 Task: Add Mom's Best Cereal Raisin Bran to the cart.
Action: Mouse moved to (993, 341)
Screenshot: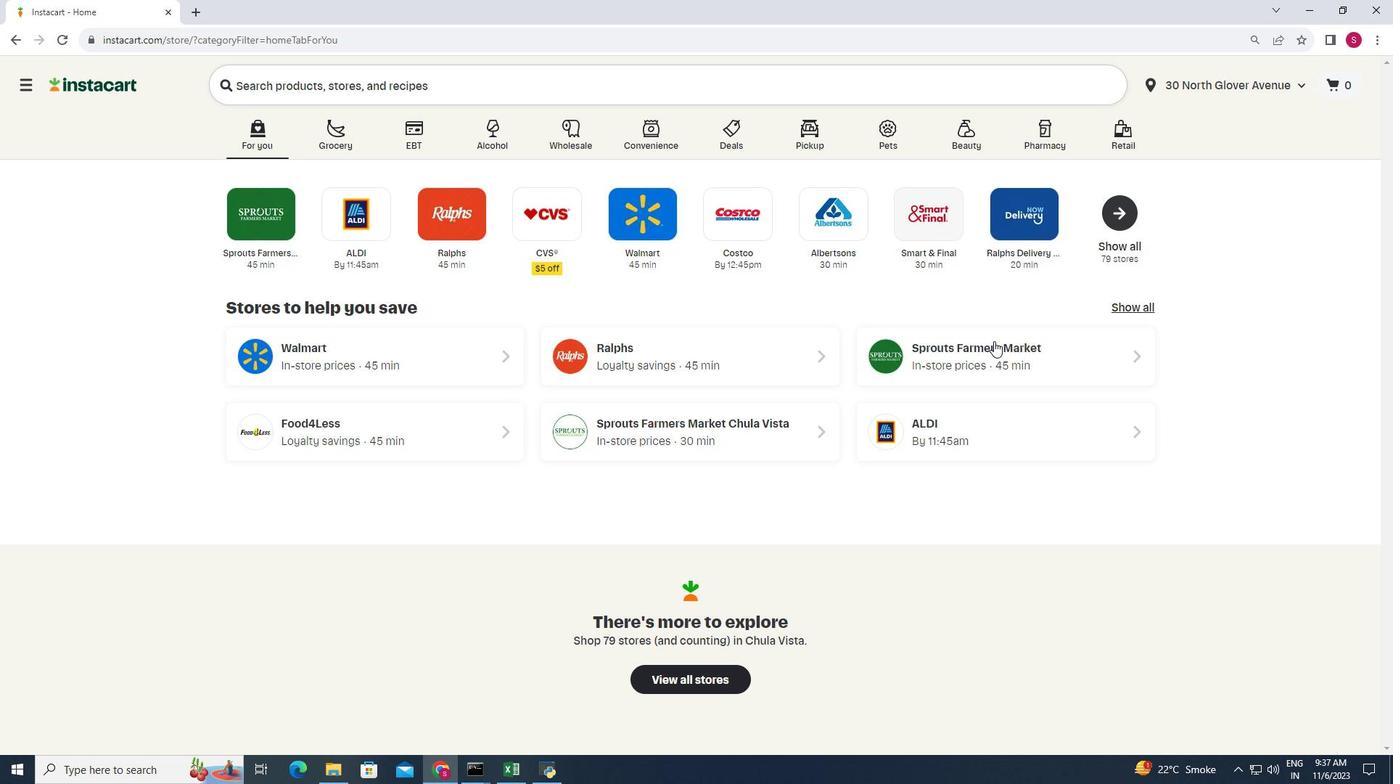 
Action: Mouse pressed left at (993, 341)
Screenshot: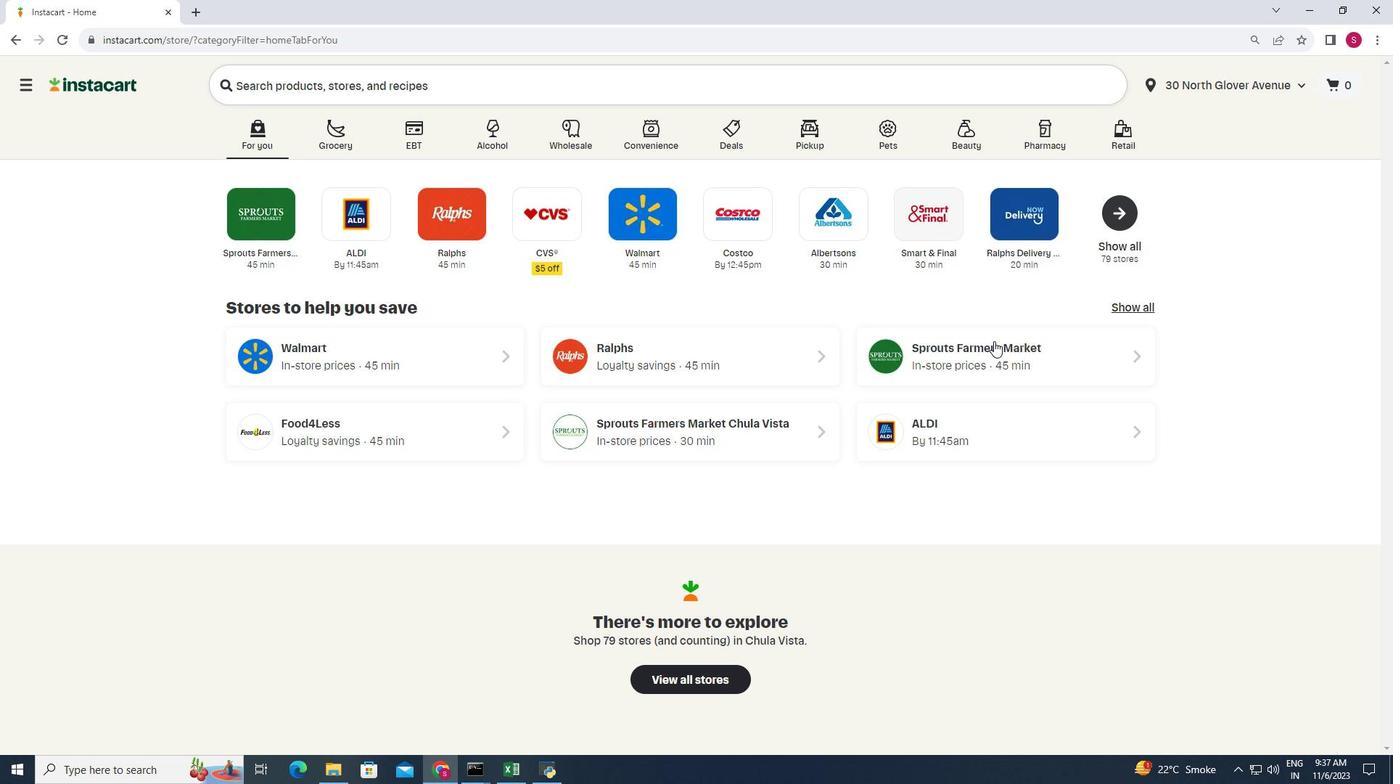 
Action: Mouse moved to (124, 505)
Screenshot: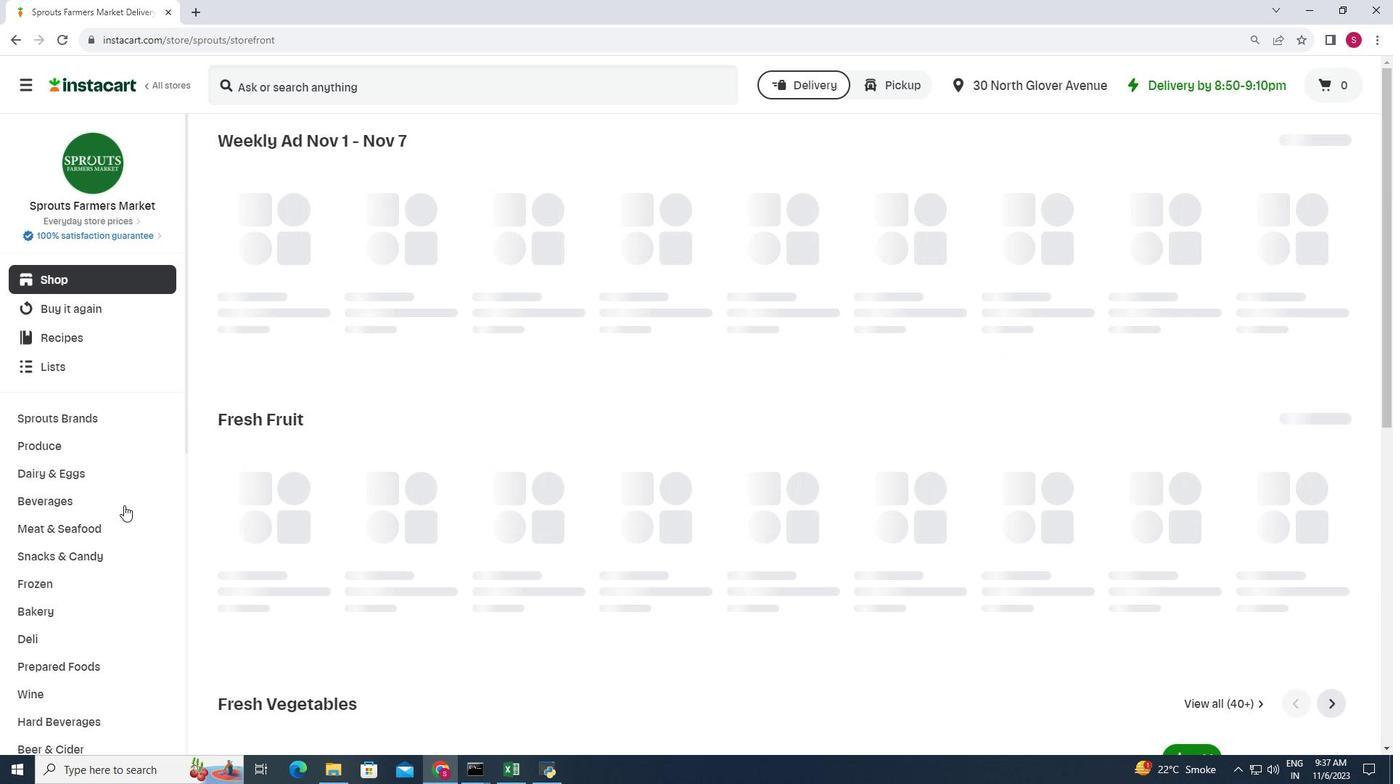
Action: Mouse scrolled (124, 504) with delta (0, 0)
Screenshot: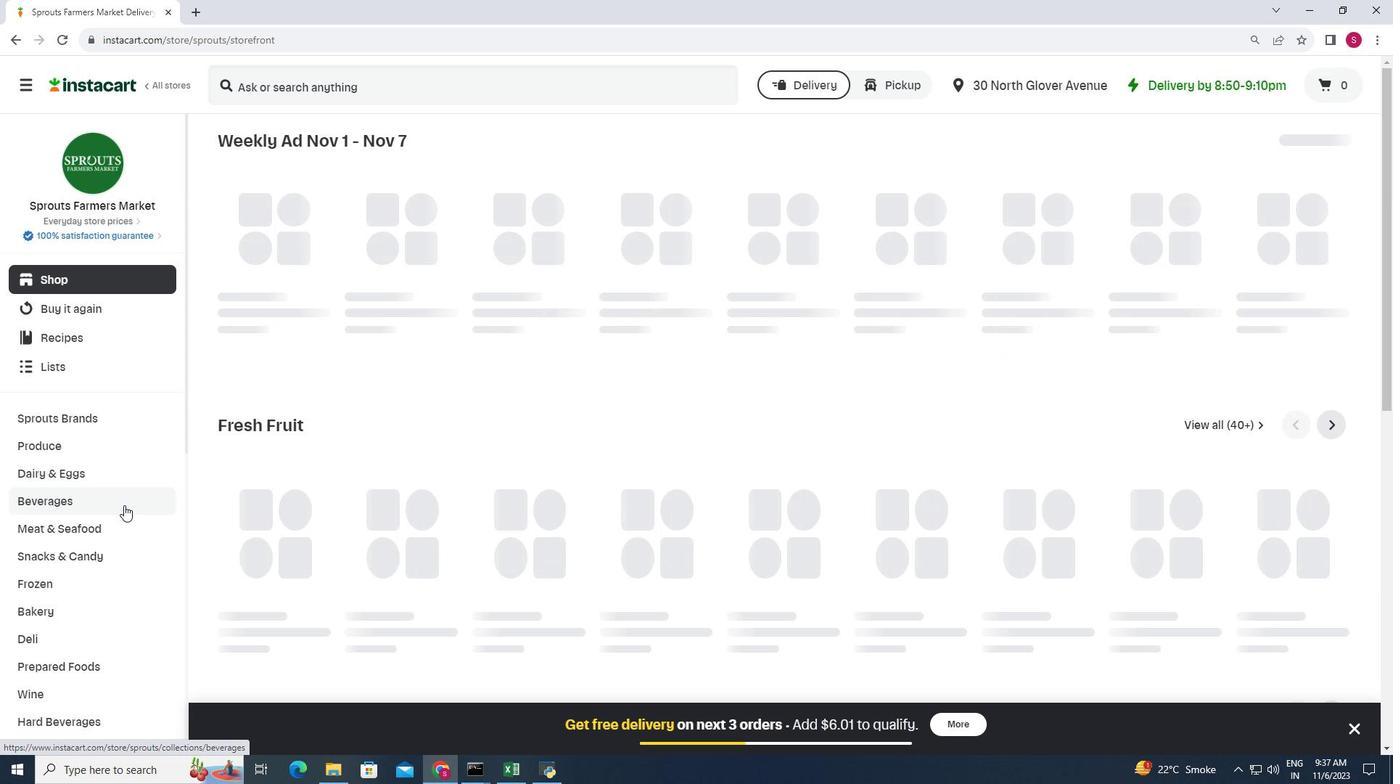 
Action: Mouse scrolled (124, 504) with delta (0, 0)
Screenshot: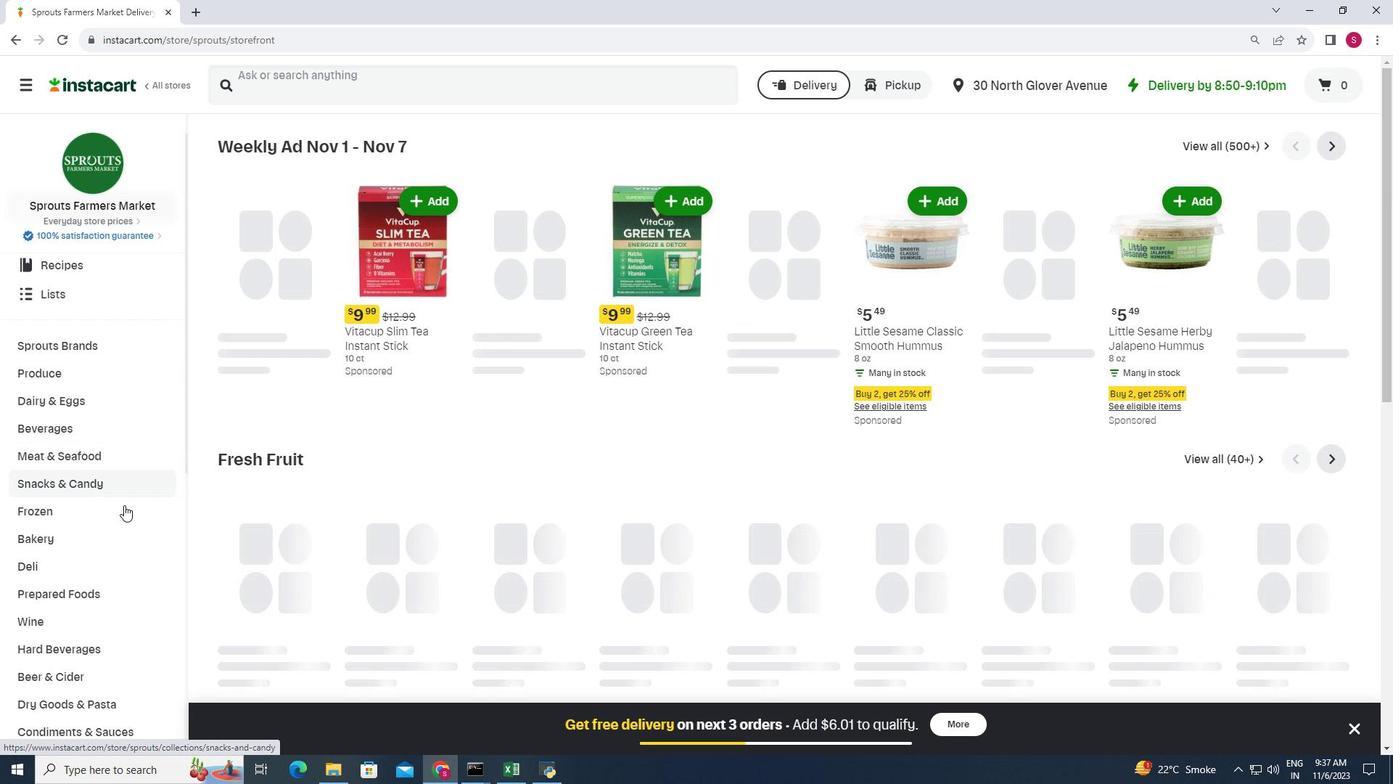 
Action: Mouse scrolled (124, 504) with delta (0, 0)
Screenshot: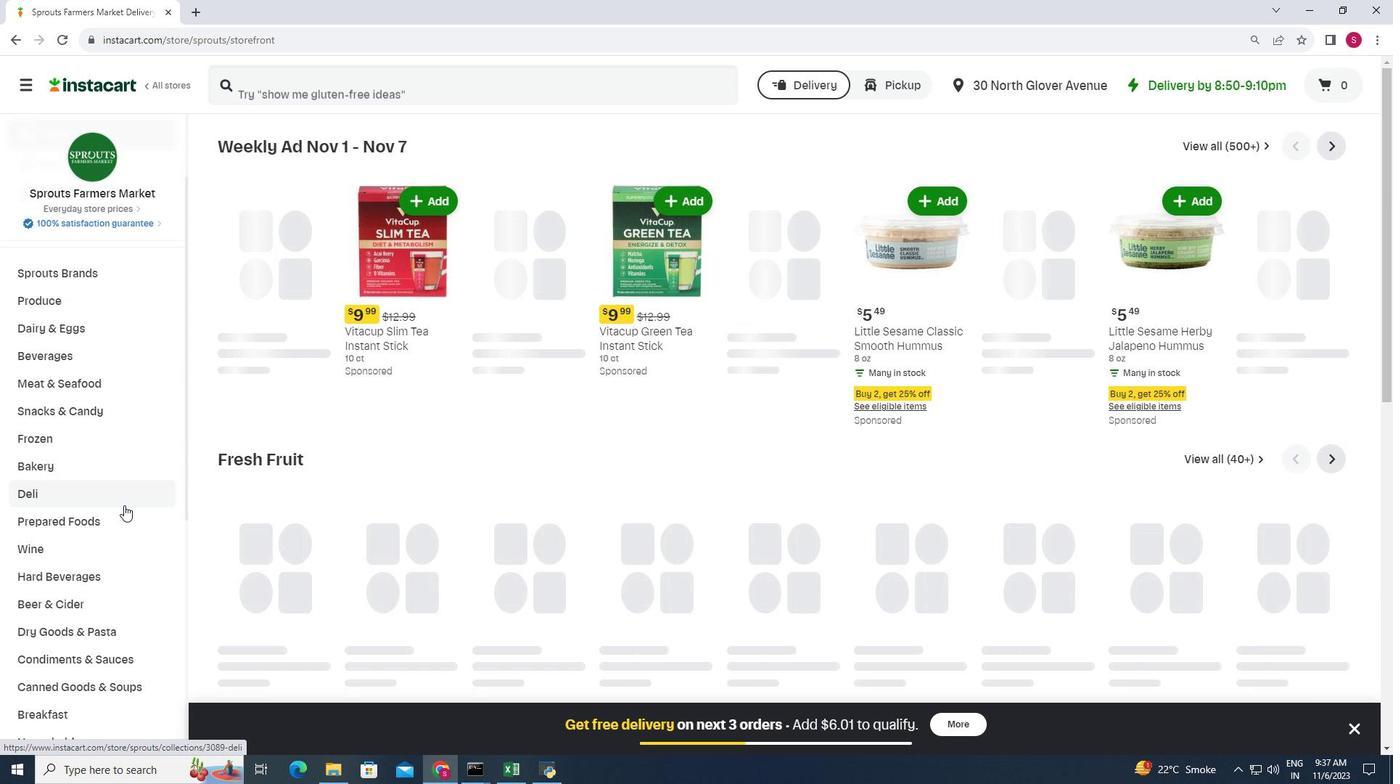 
Action: Mouse moved to (74, 634)
Screenshot: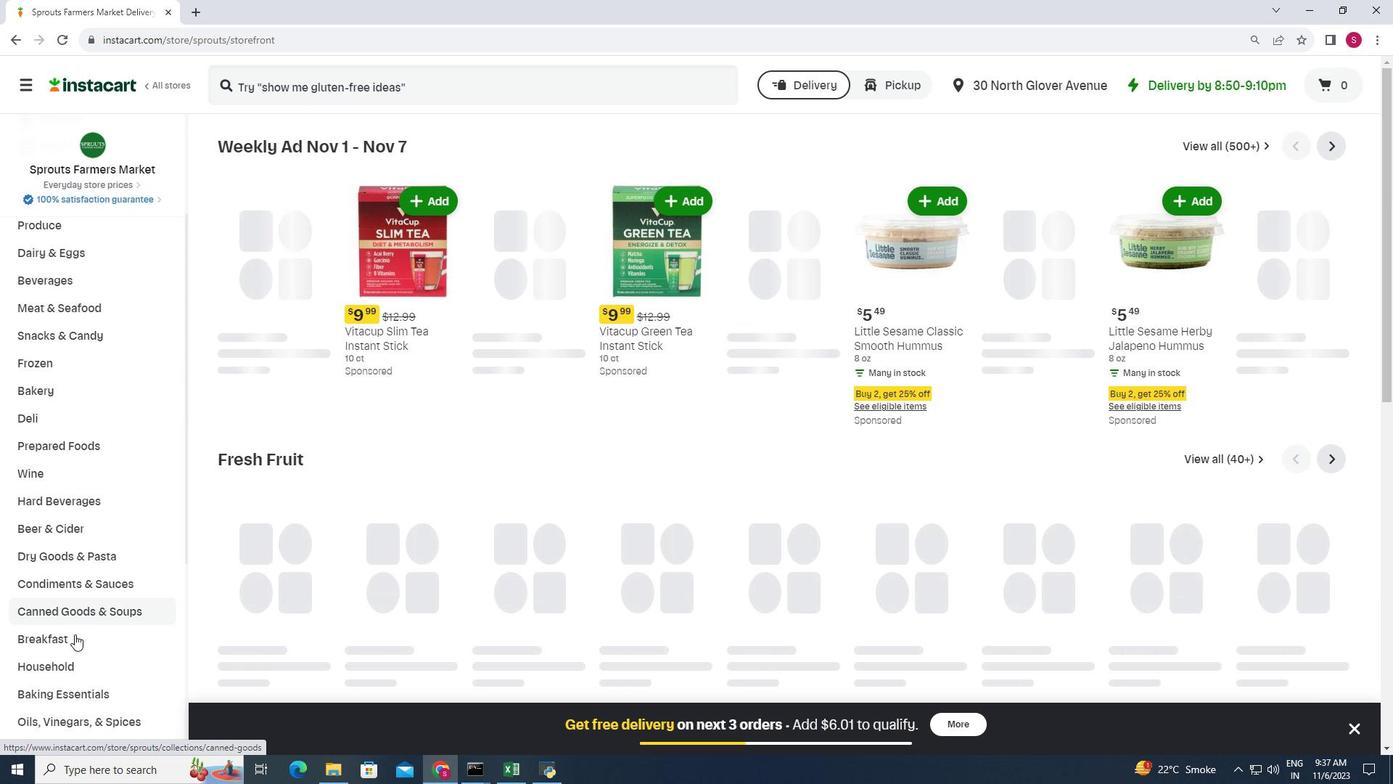 
Action: Mouse pressed left at (74, 634)
Screenshot: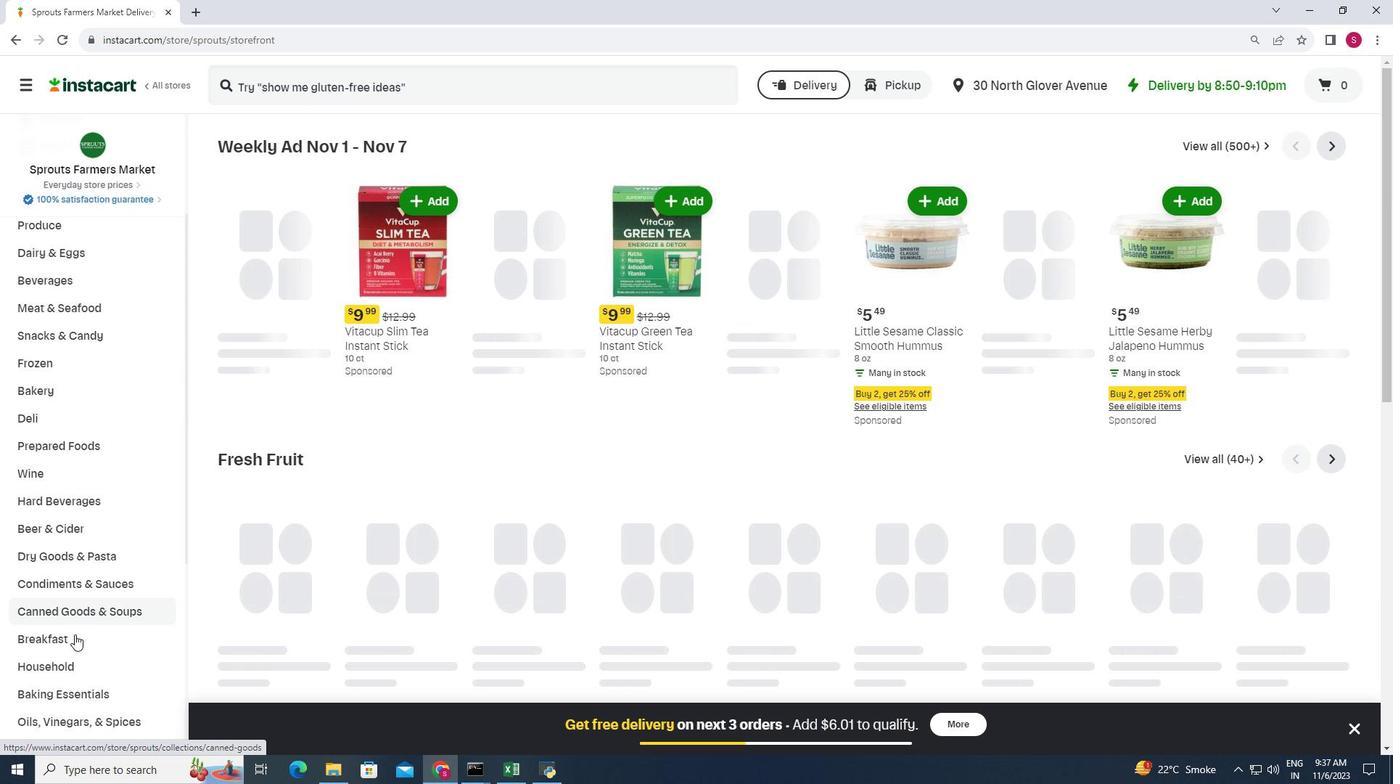 
Action: Mouse moved to (1080, 365)
Screenshot: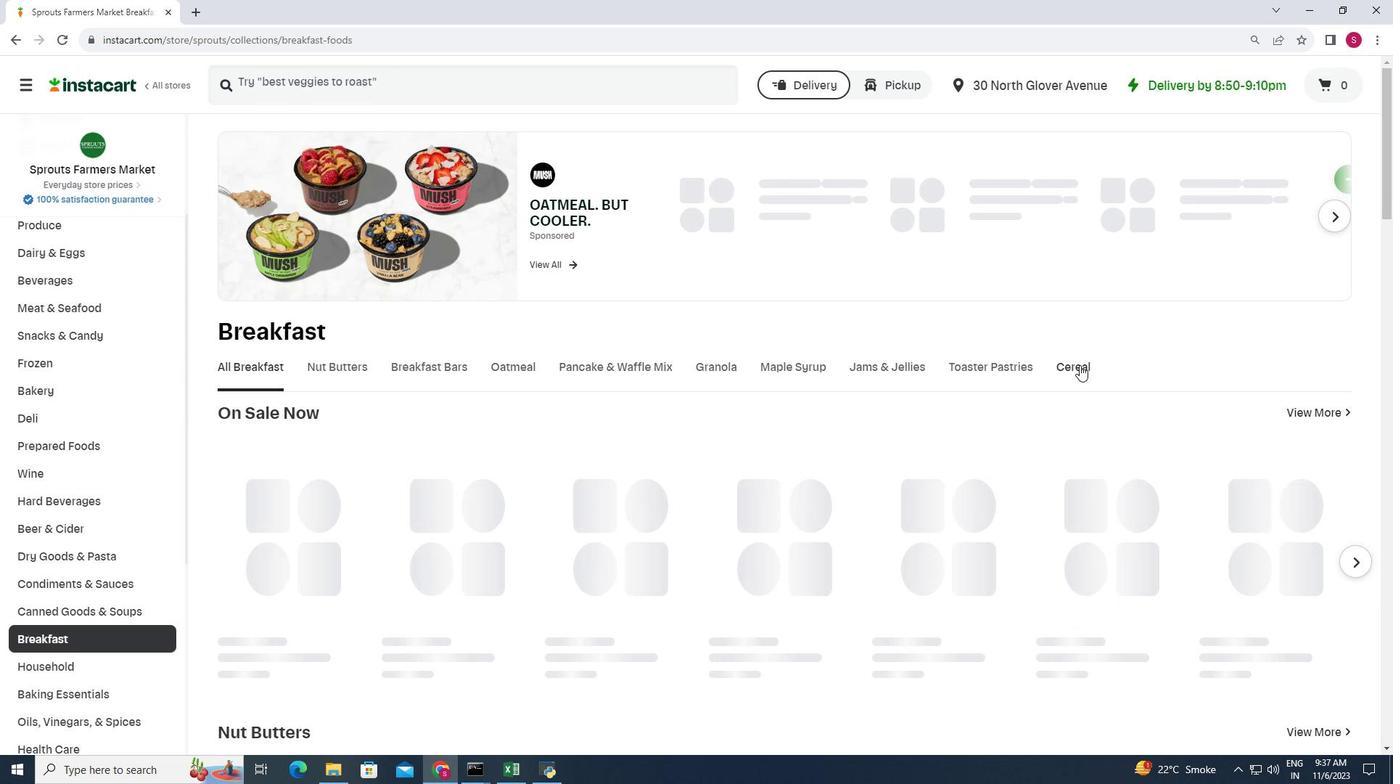 
Action: Mouse pressed left at (1080, 365)
Screenshot: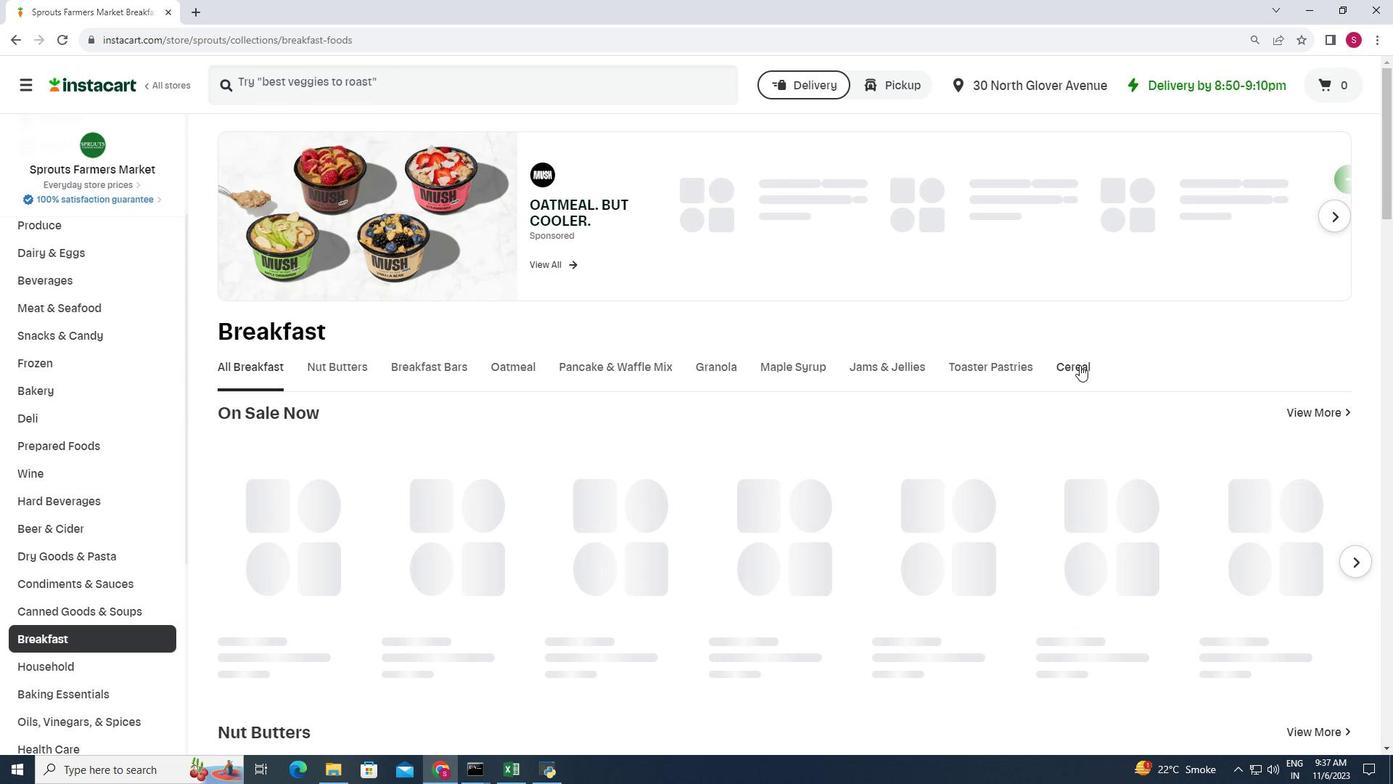 
Action: Mouse moved to (766, 313)
Screenshot: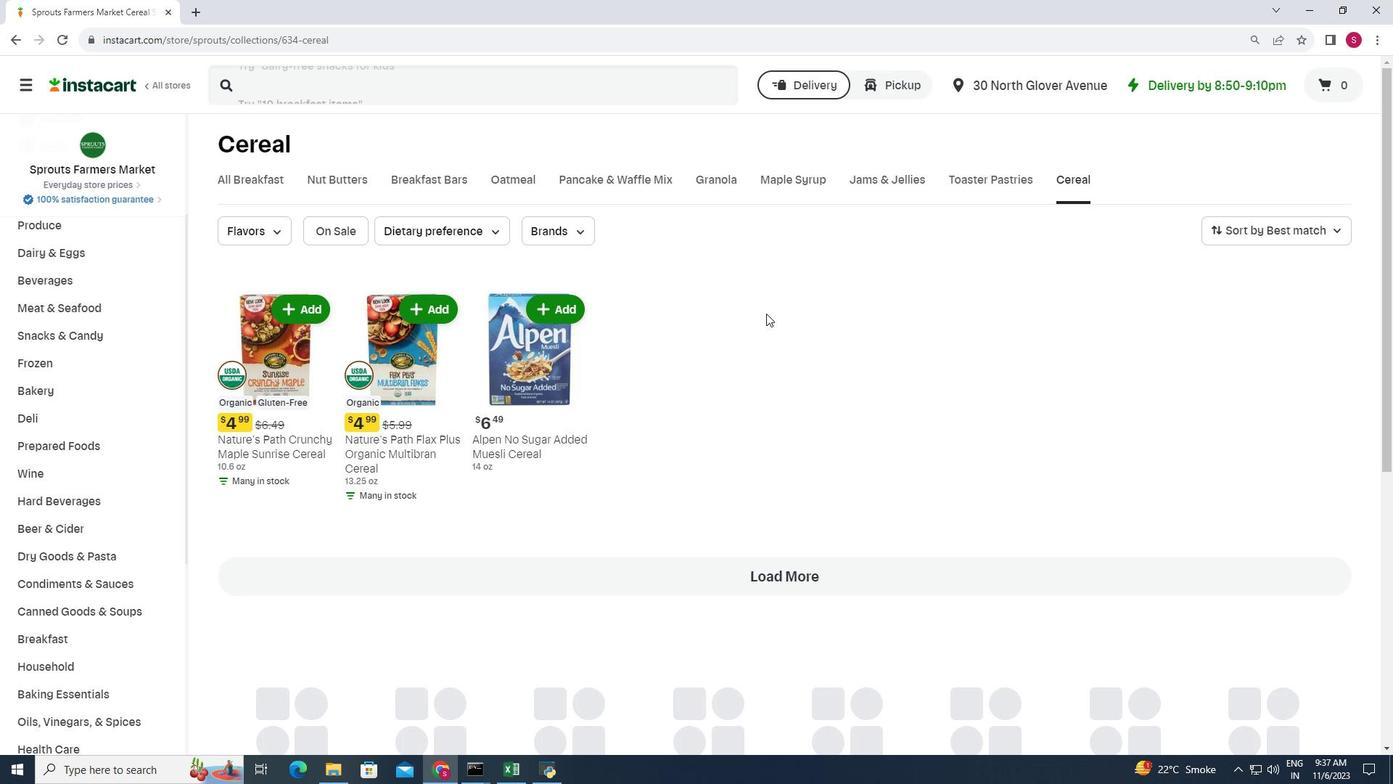 
Action: Mouse scrolled (766, 312) with delta (0, 0)
Screenshot: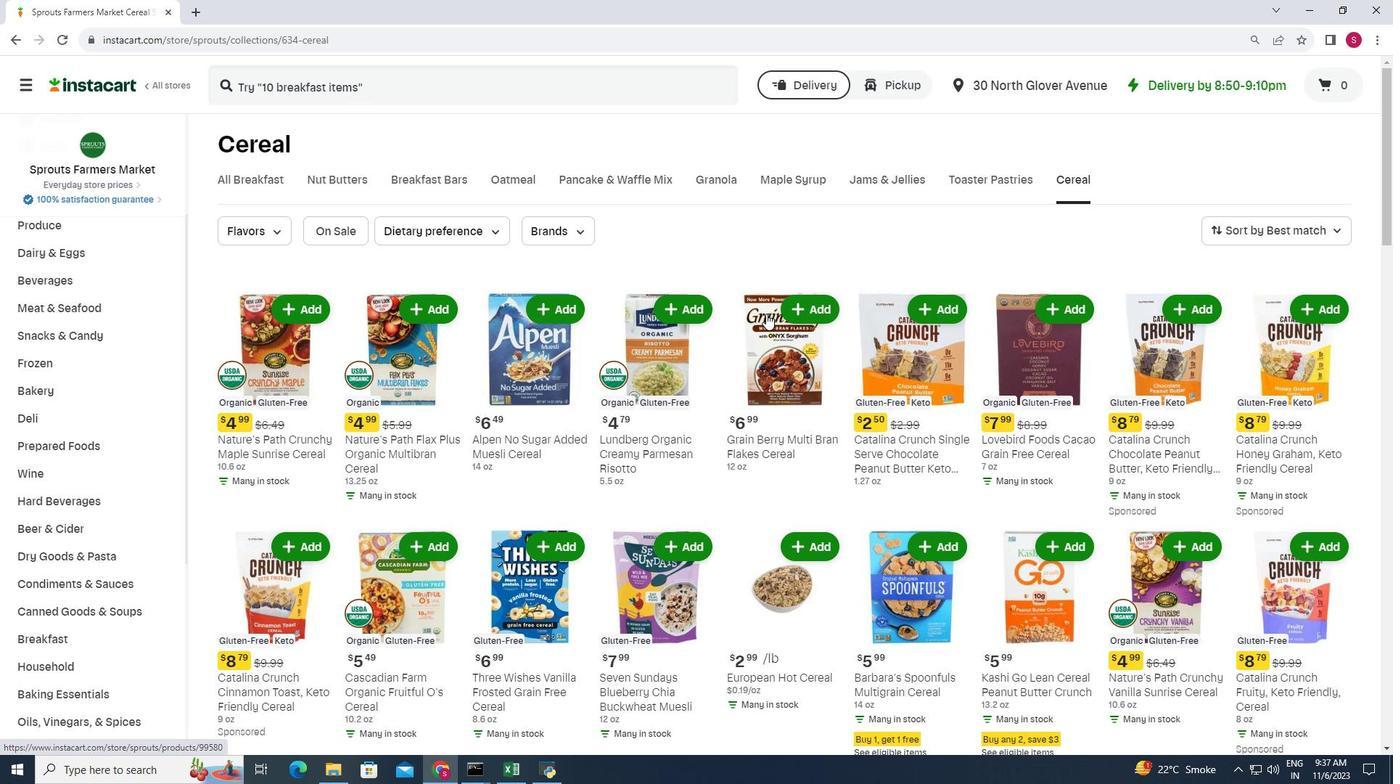 
Action: Mouse moved to (707, 325)
Screenshot: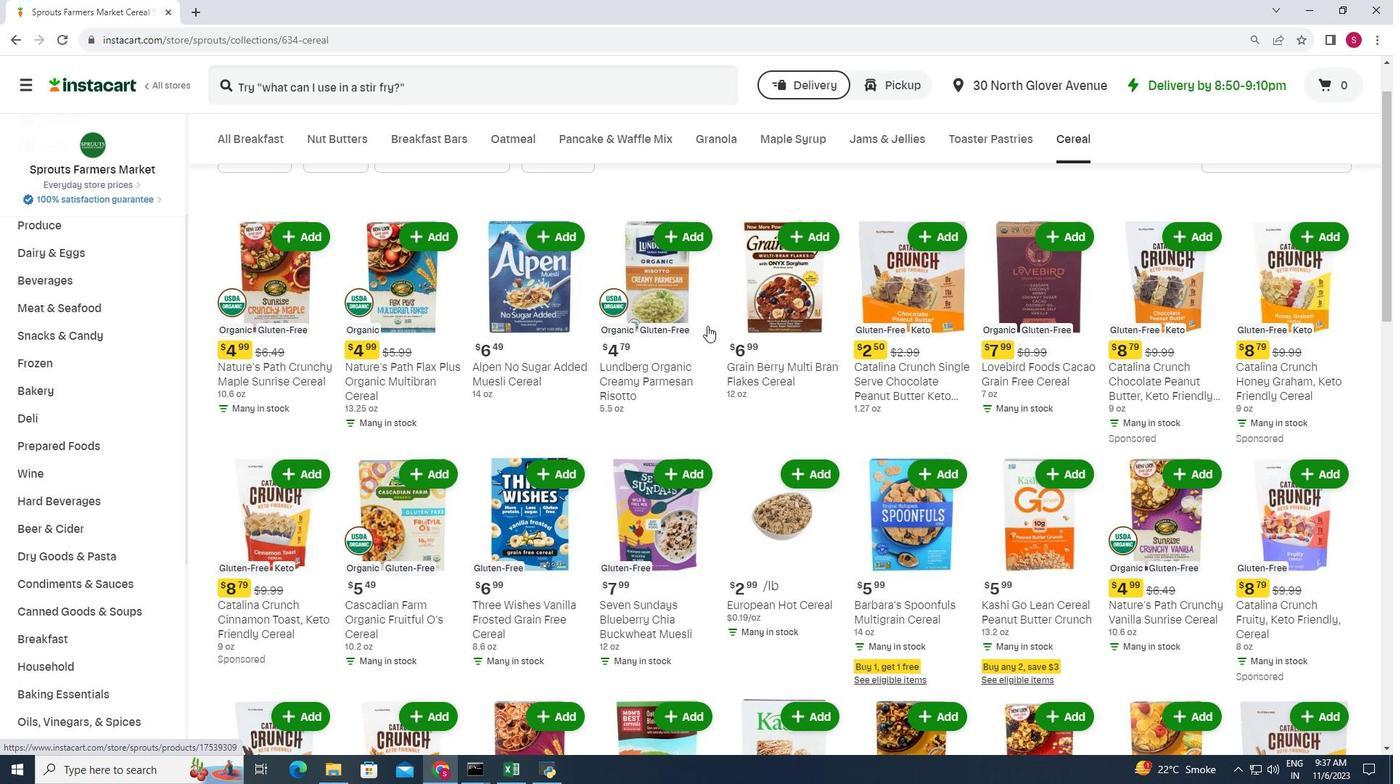 
Action: Mouse scrolled (707, 325) with delta (0, 0)
Screenshot: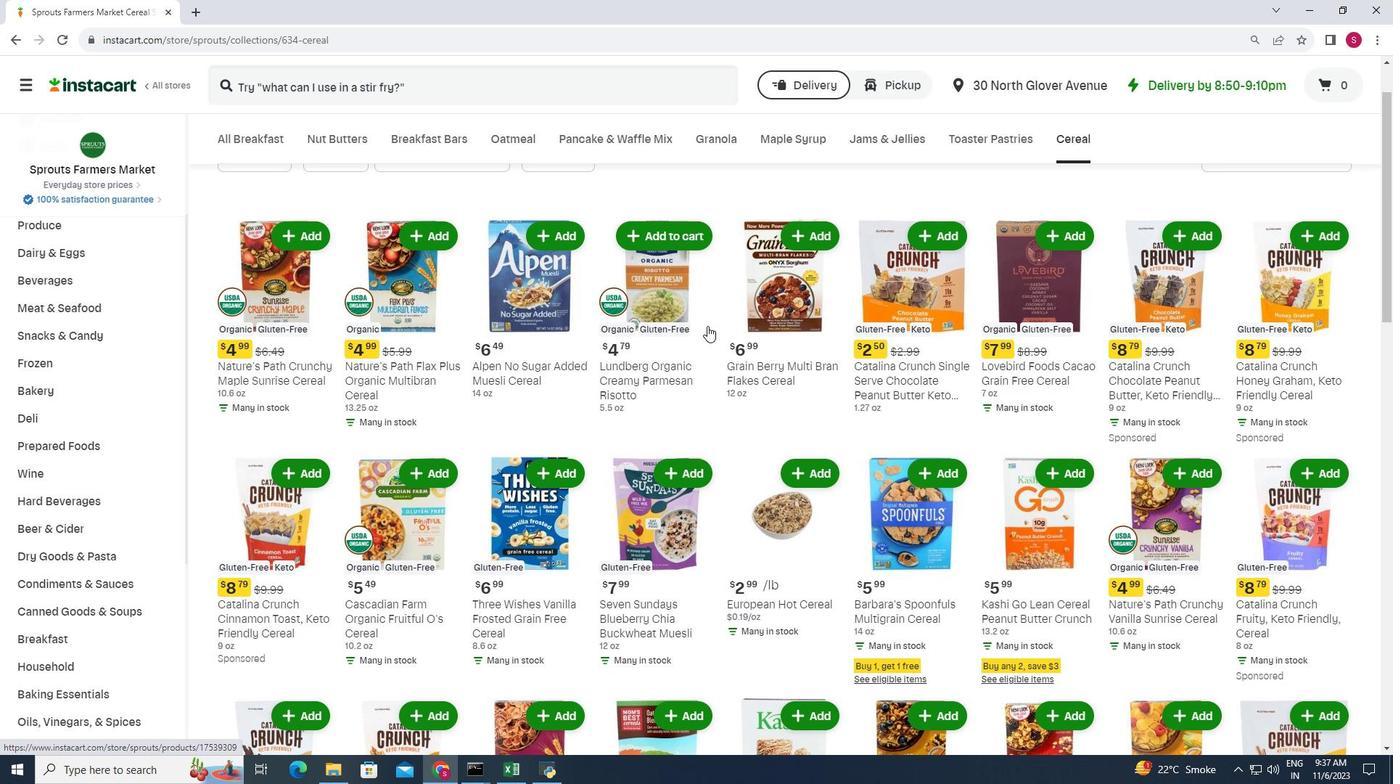 
Action: Mouse scrolled (707, 325) with delta (0, 0)
Screenshot: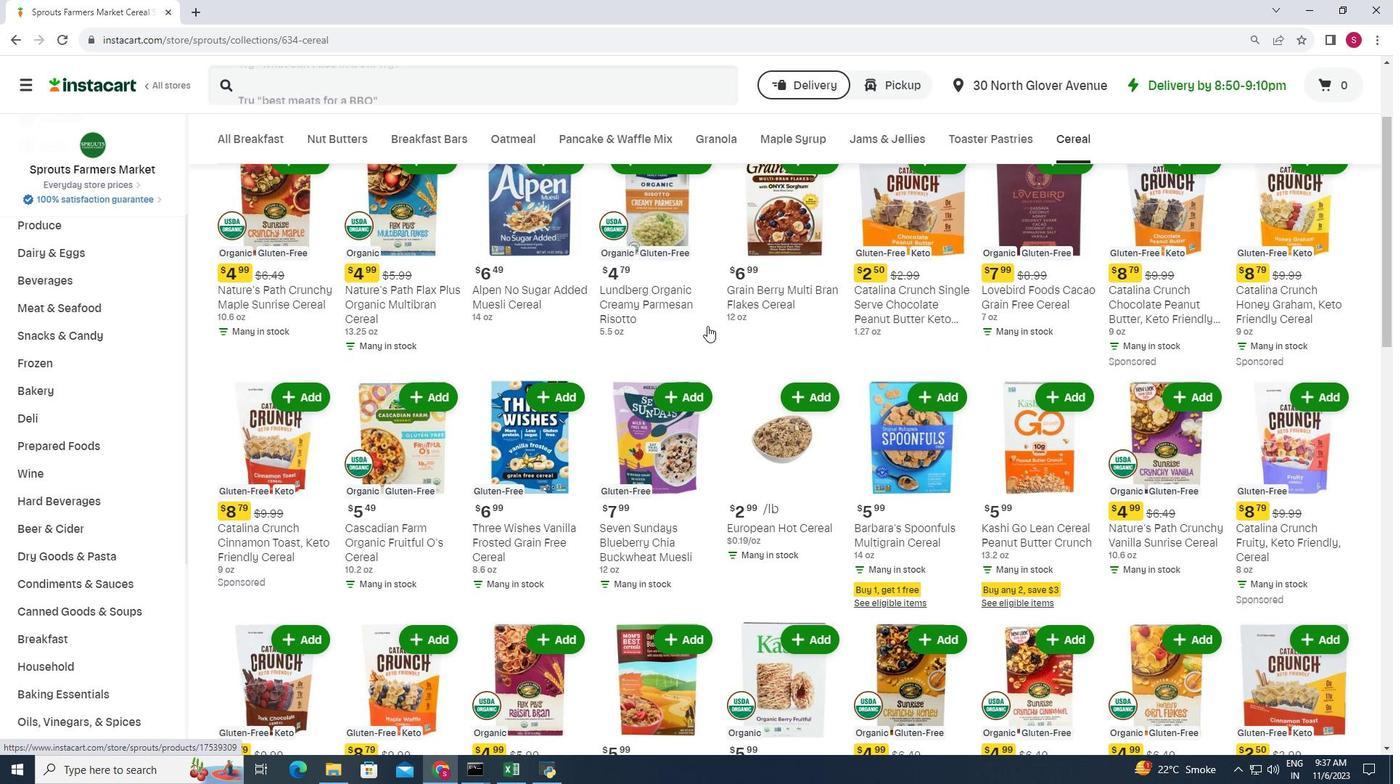 
Action: Mouse scrolled (707, 325) with delta (0, 0)
Screenshot: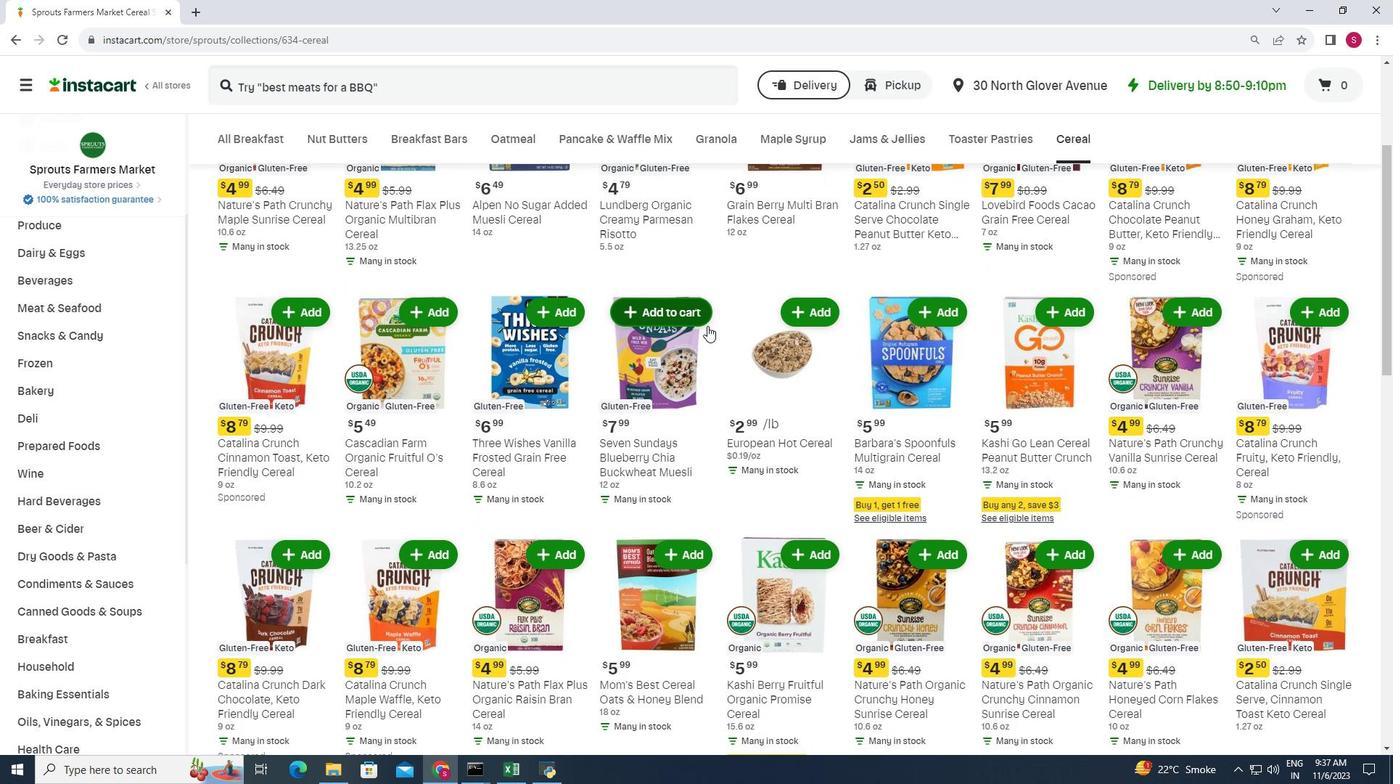 
Action: Mouse scrolled (707, 325) with delta (0, 0)
Screenshot: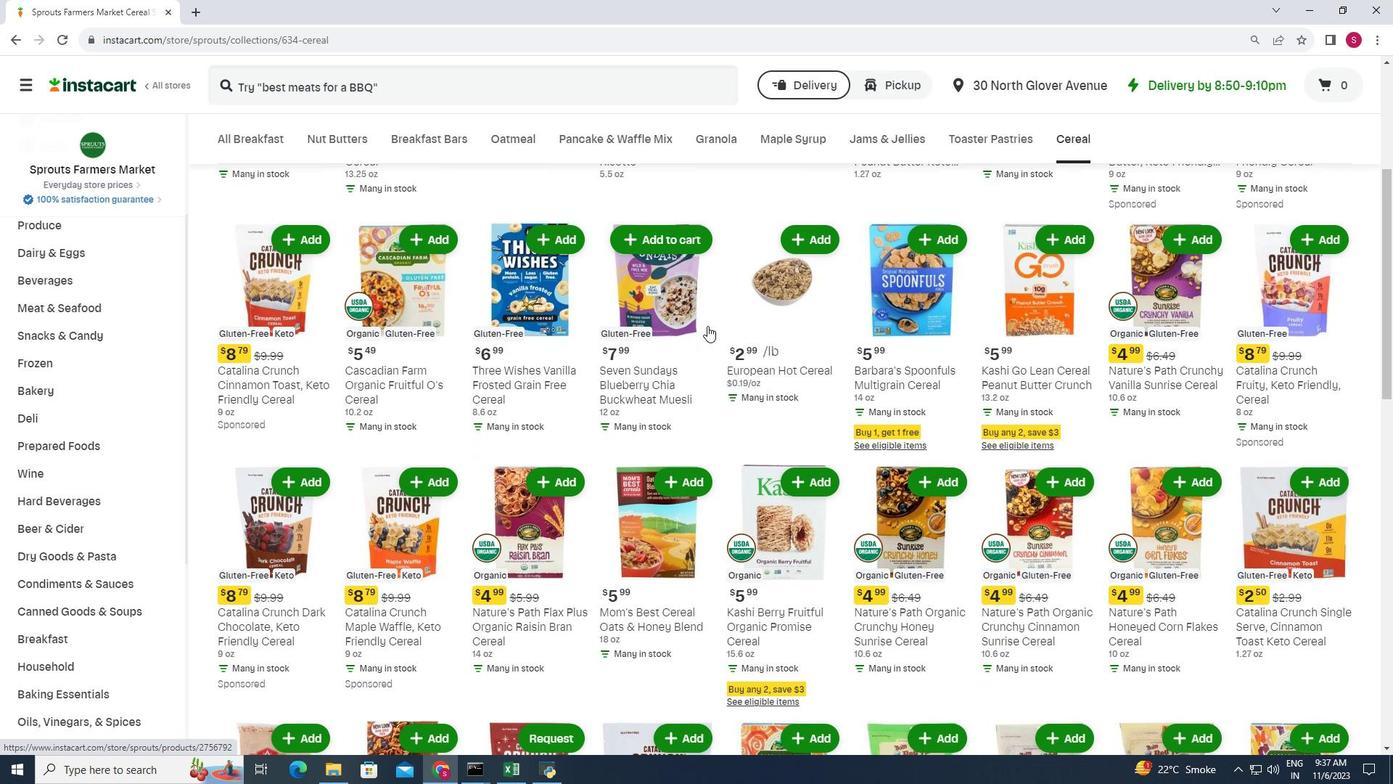 
Action: Mouse scrolled (707, 325) with delta (0, 0)
Screenshot: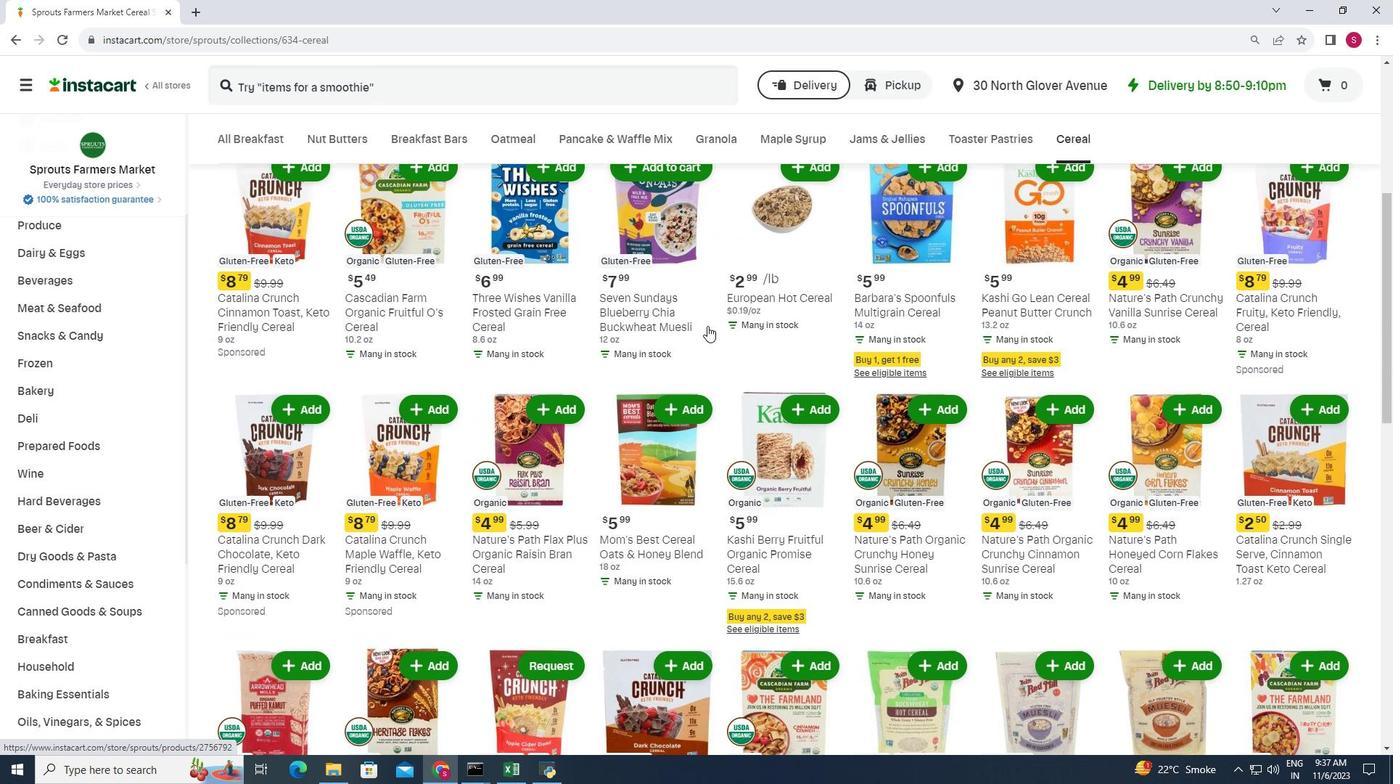 
Action: Mouse scrolled (707, 325) with delta (0, 0)
Screenshot: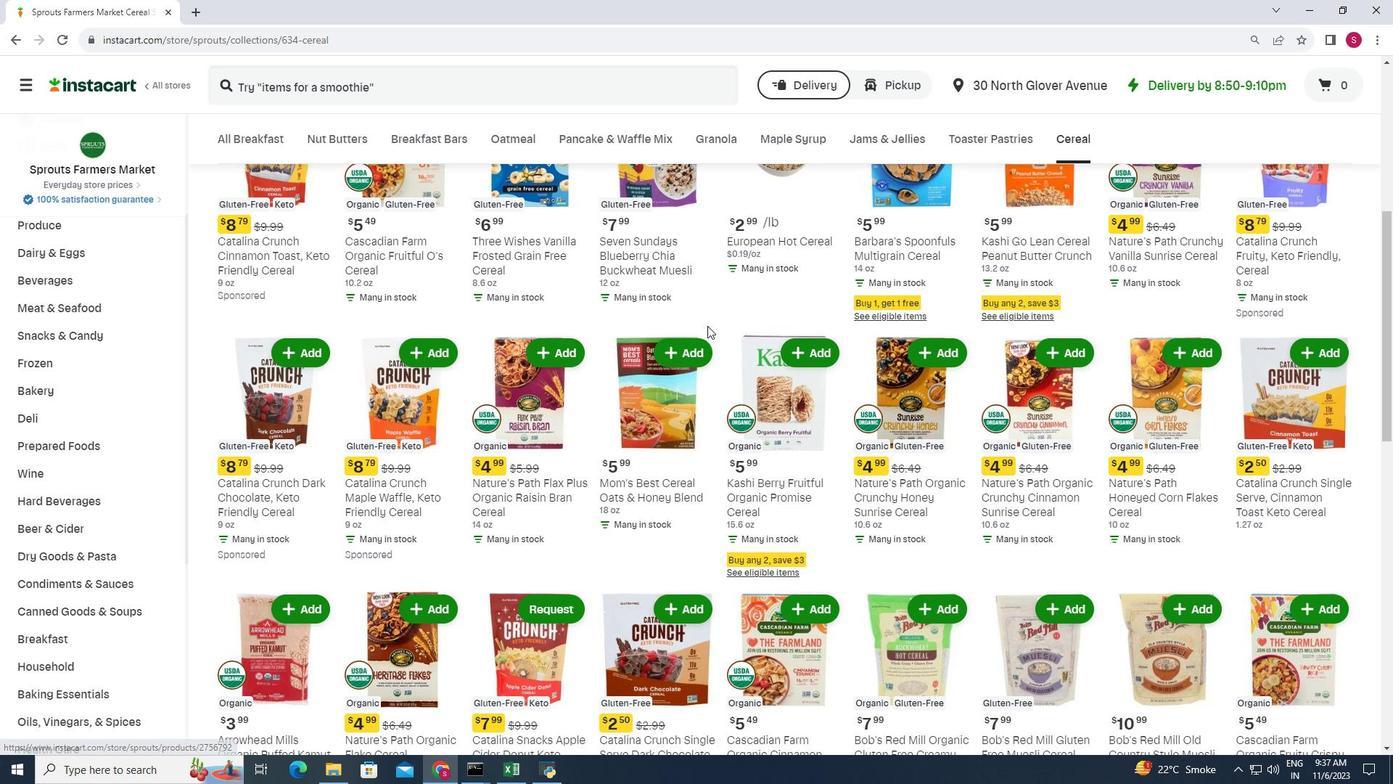 
Action: Mouse scrolled (707, 325) with delta (0, 0)
Screenshot: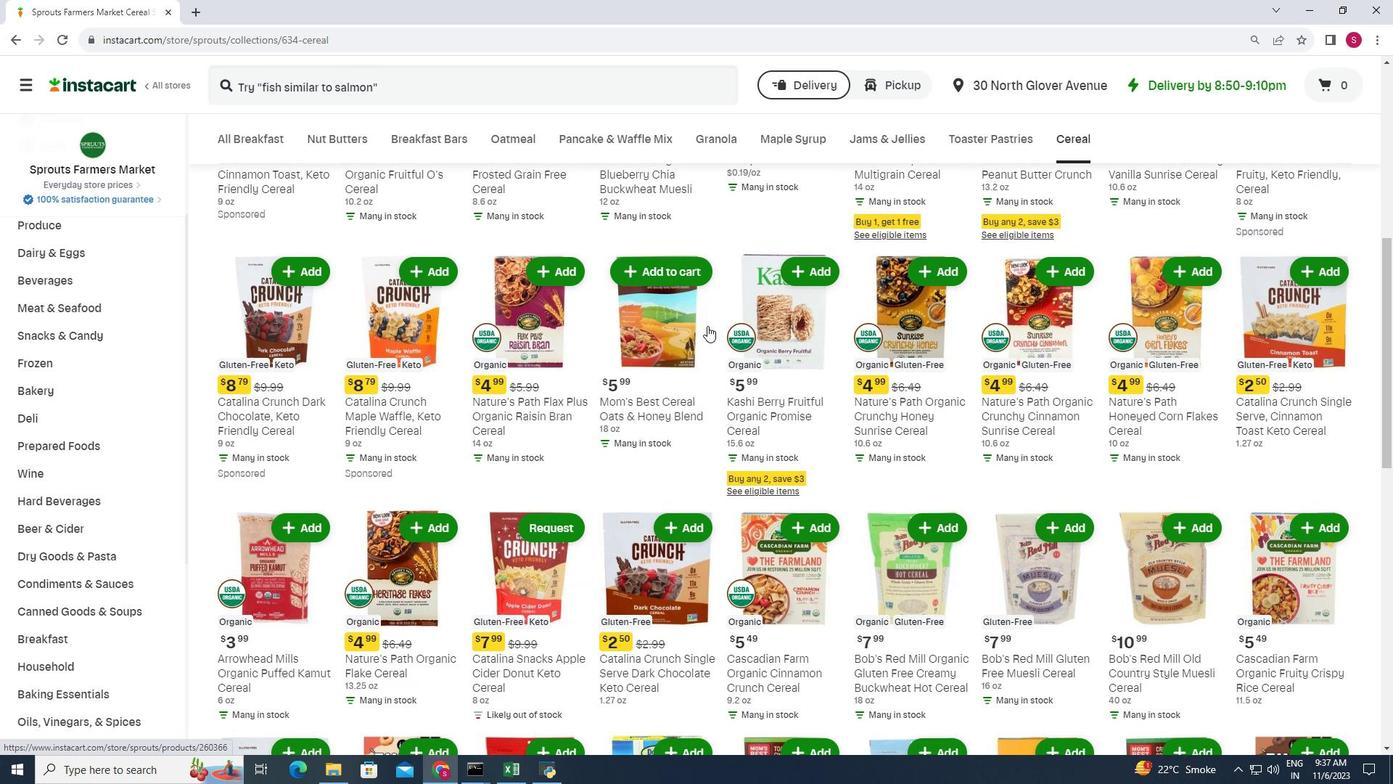 
Action: Mouse scrolled (707, 325) with delta (0, 0)
Screenshot: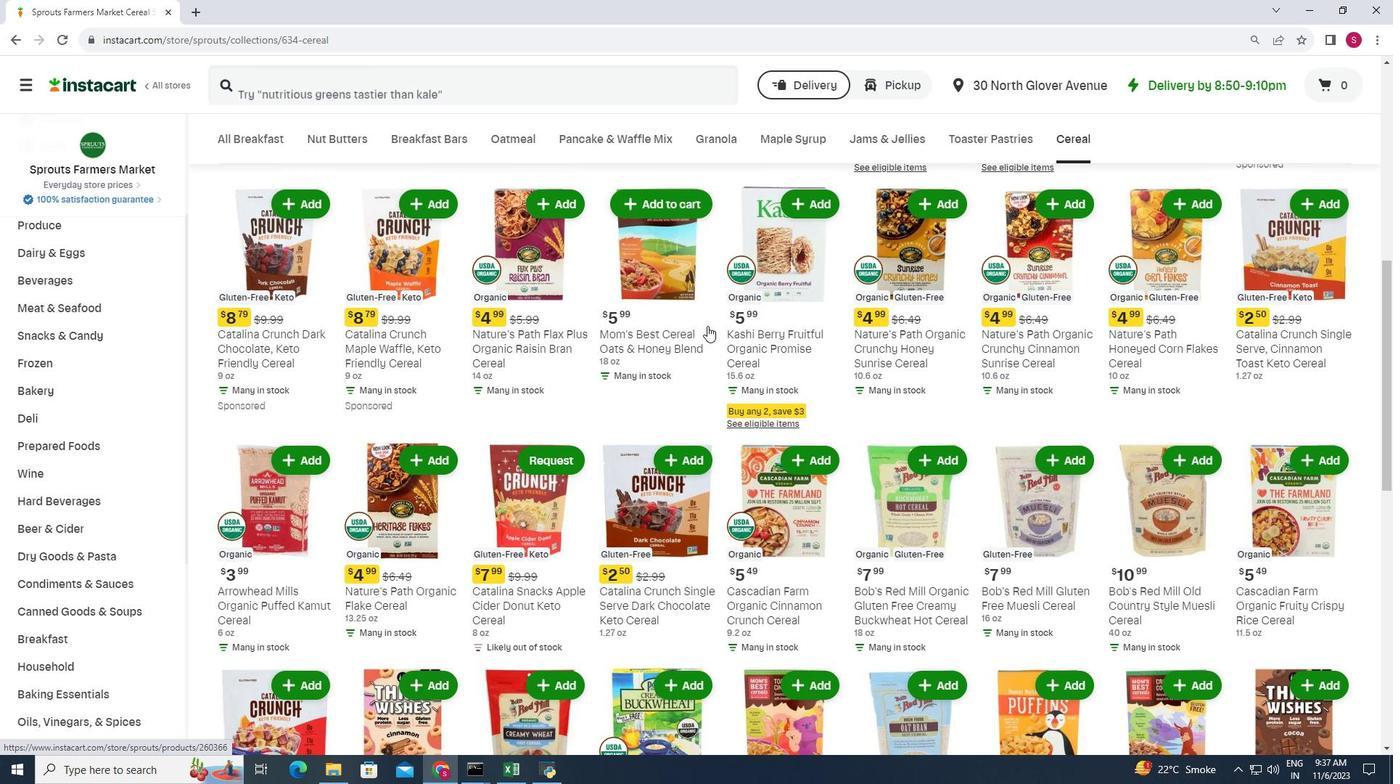 
Action: Mouse scrolled (707, 325) with delta (0, 0)
Screenshot: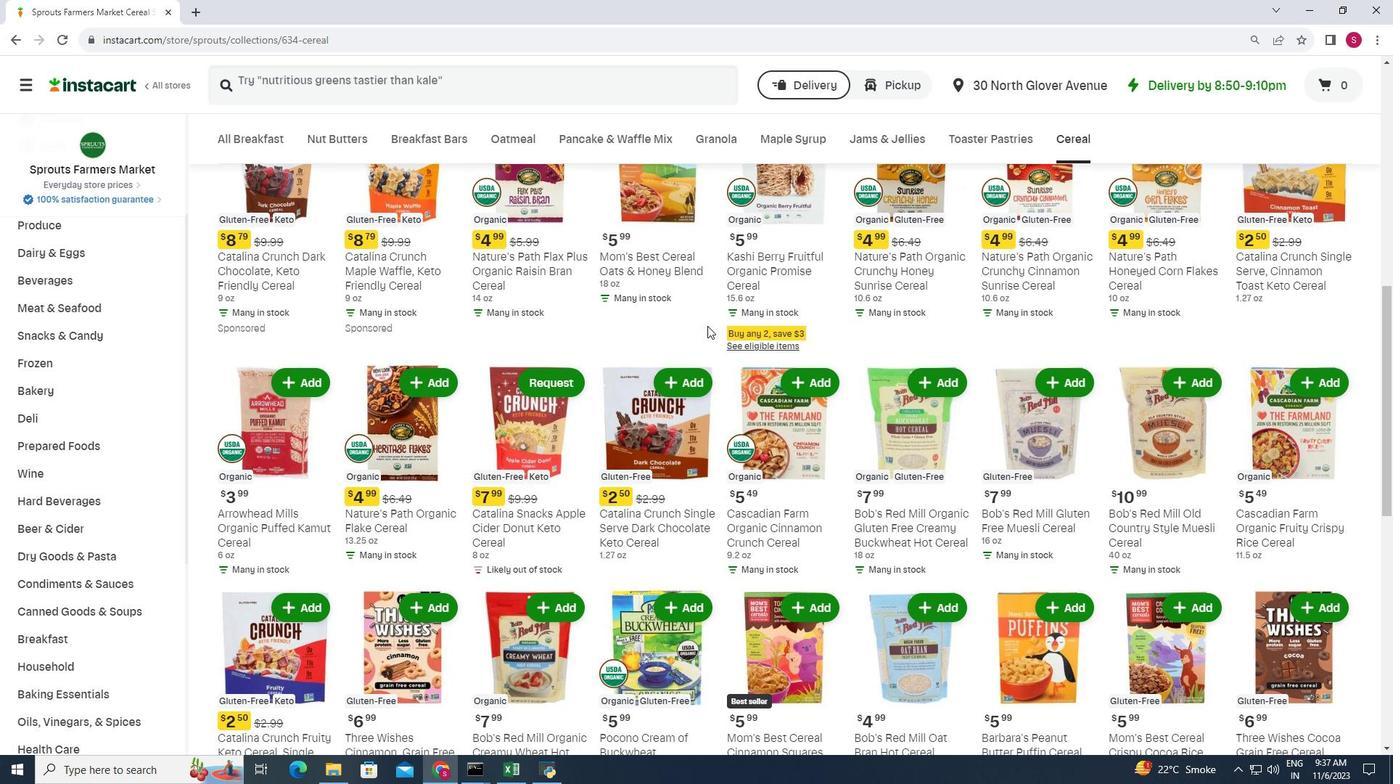 
Action: Mouse scrolled (707, 325) with delta (0, 0)
Screenshot: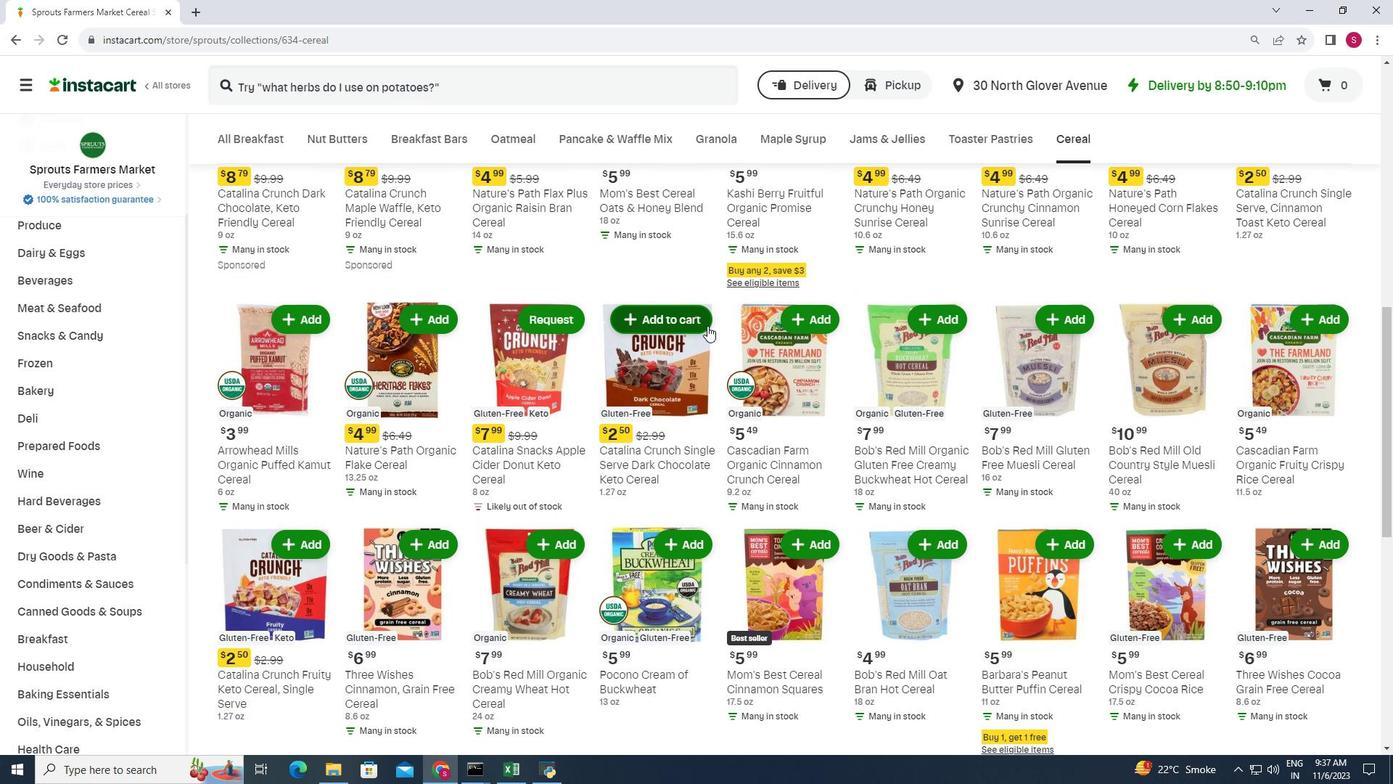 
Action: Mouse scrolled (707, 325) with delta (0, 0)
Screenshot: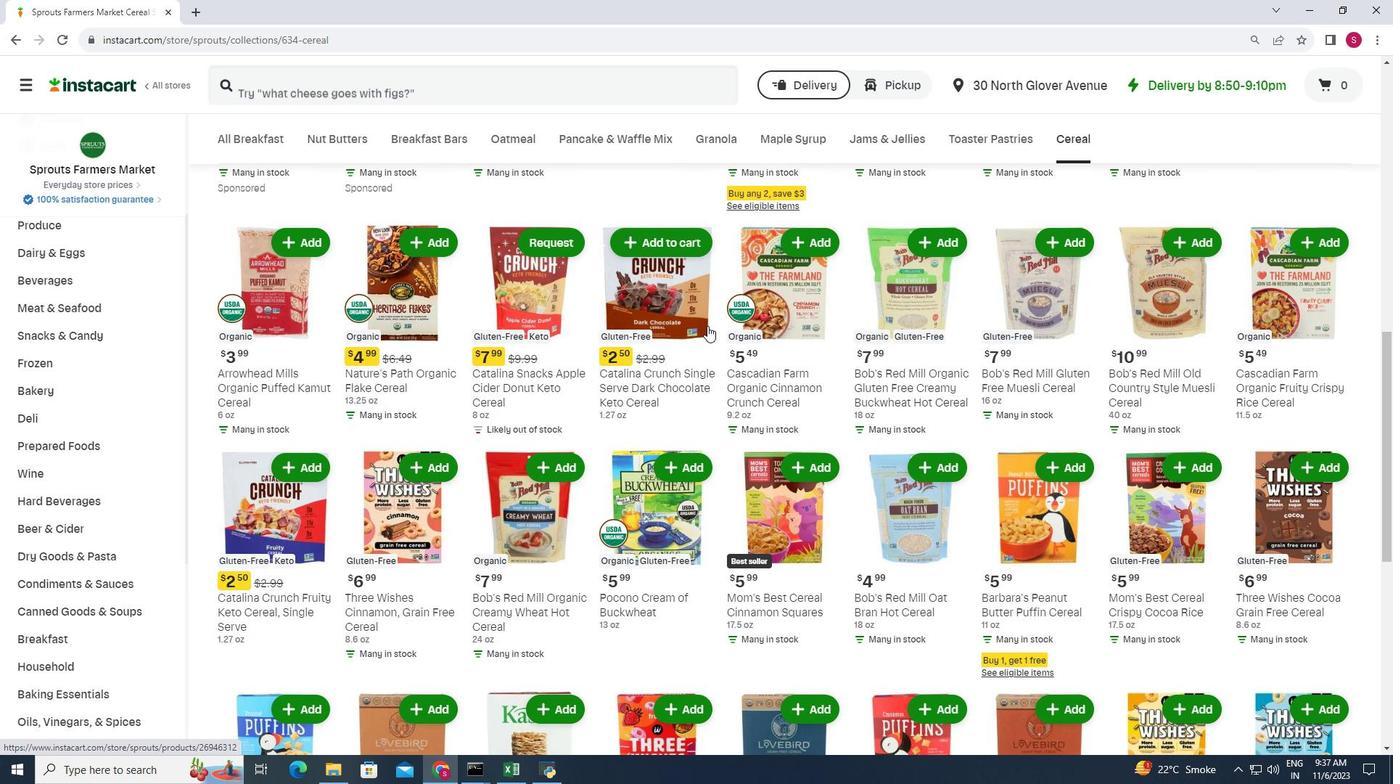 
Action: Mouse scrolled (707, 325) with delta (0, 0)
Screenshot: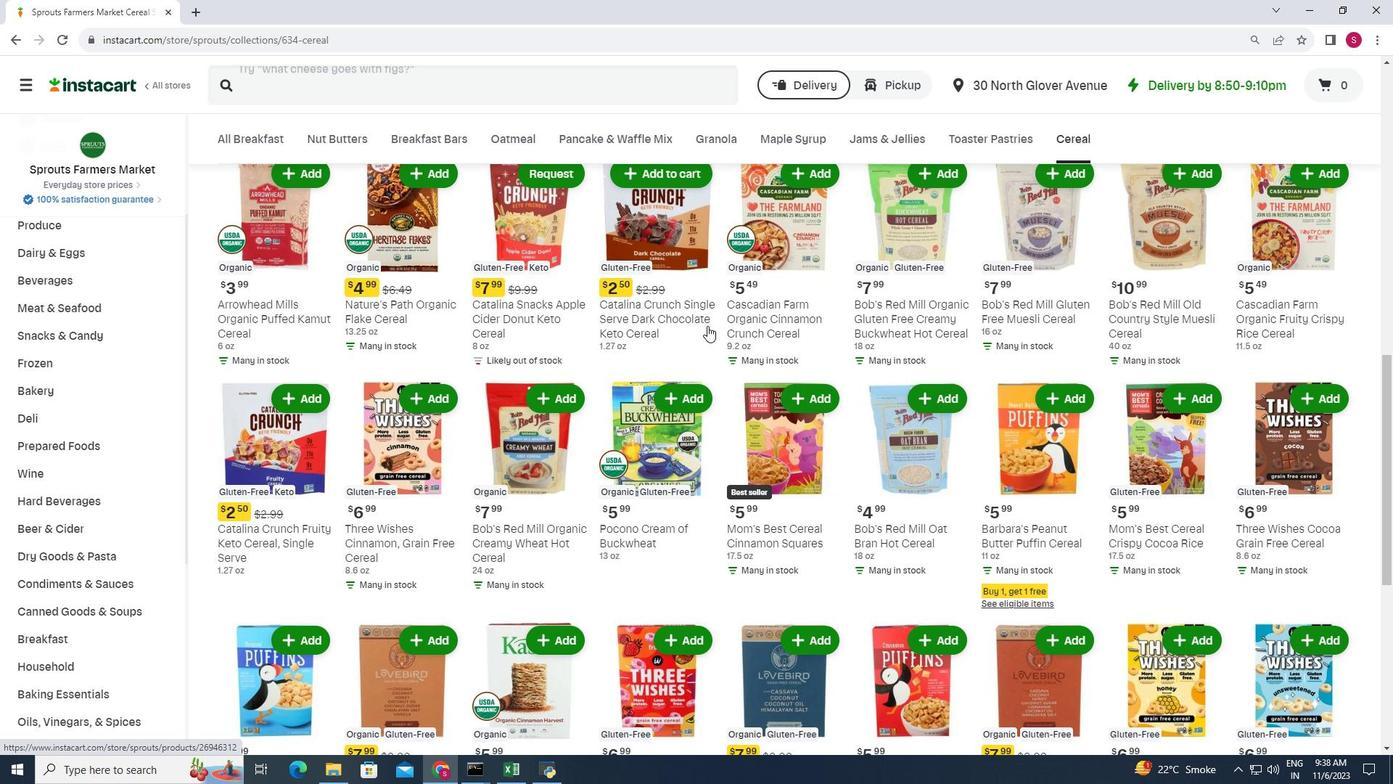 
Action: Mouse scrolled (707, 325) with delta (0, 0)
Screenshot: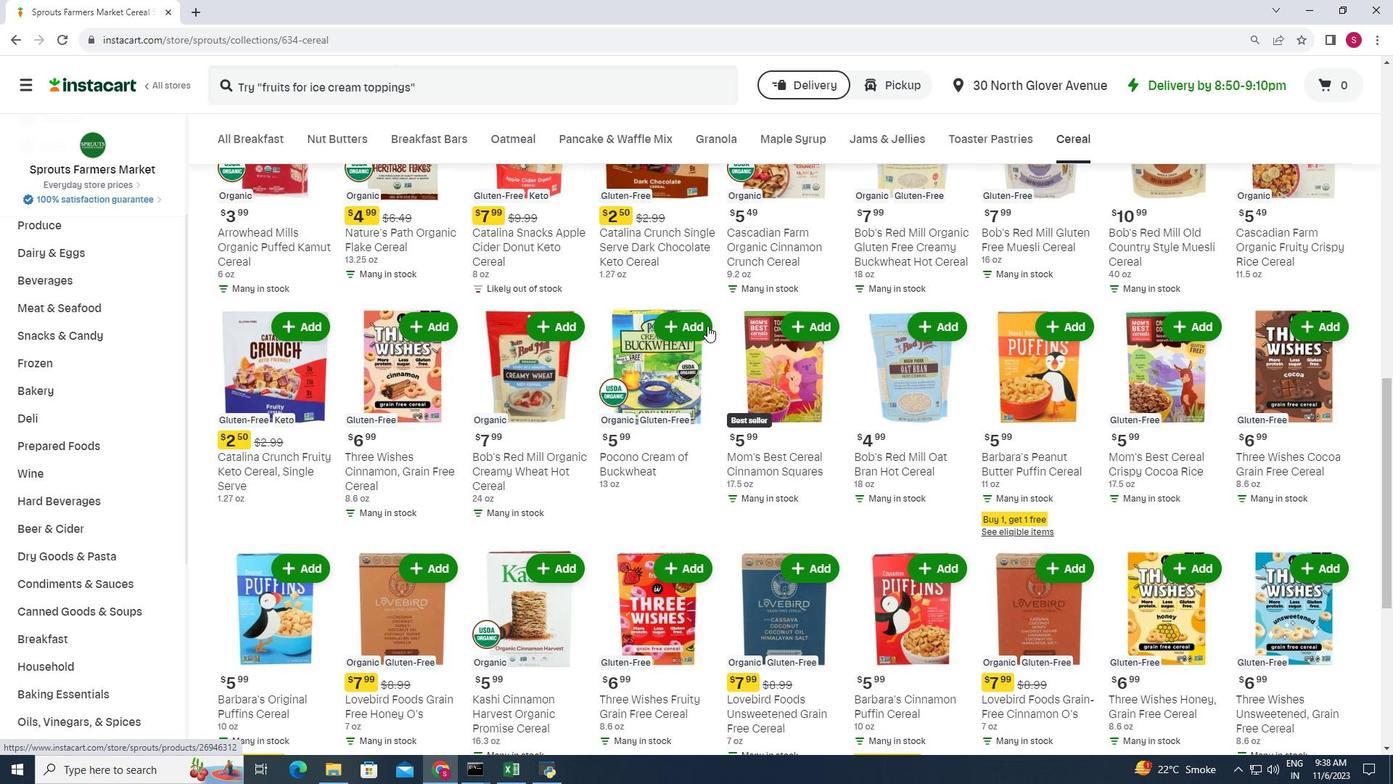 
Action: Mouse scrolled (707, 325) with delta (0, 0)
Screenshot: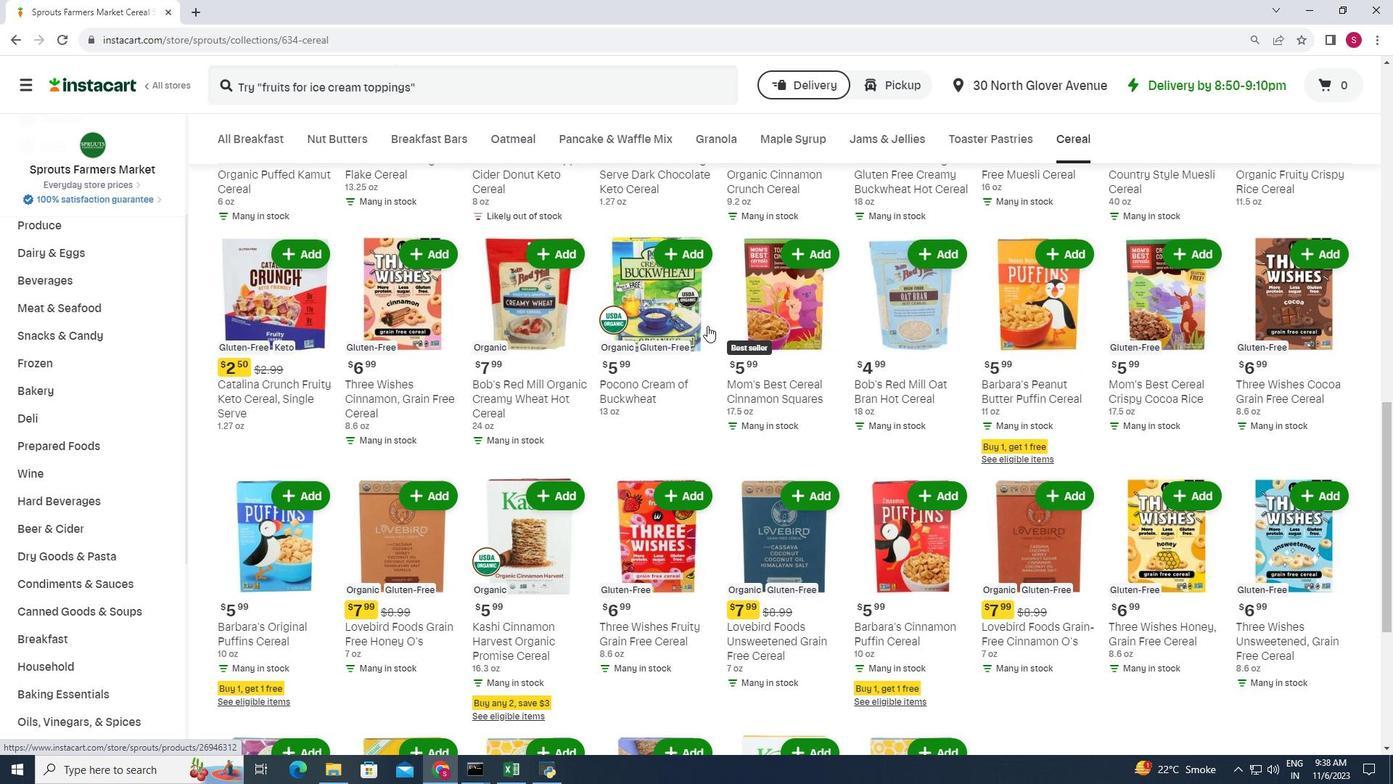 
Action: Mouse scrolled (707, 325) with delta (0, 0)
Screenshot: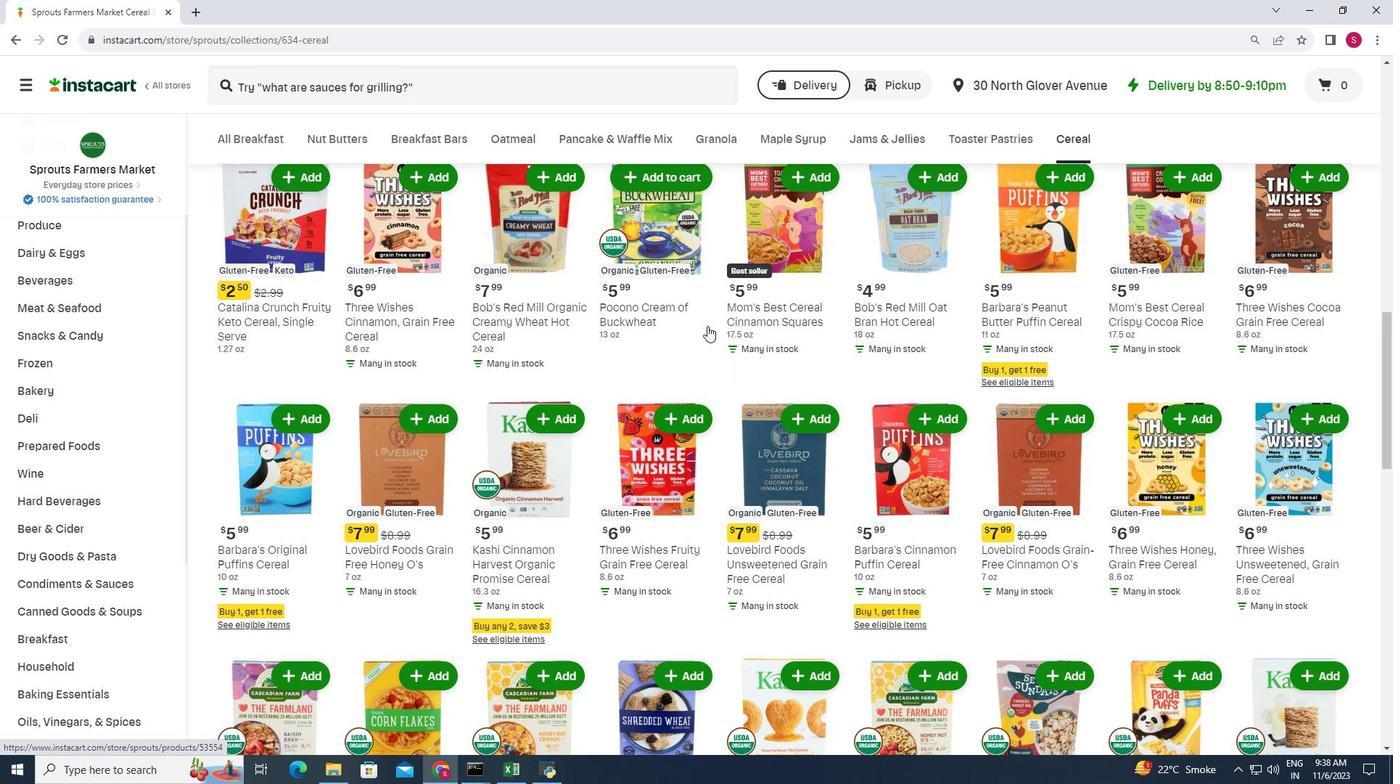 
Action: Mouse scrolled (707, 325) with delta (0, 0)
Screenshot: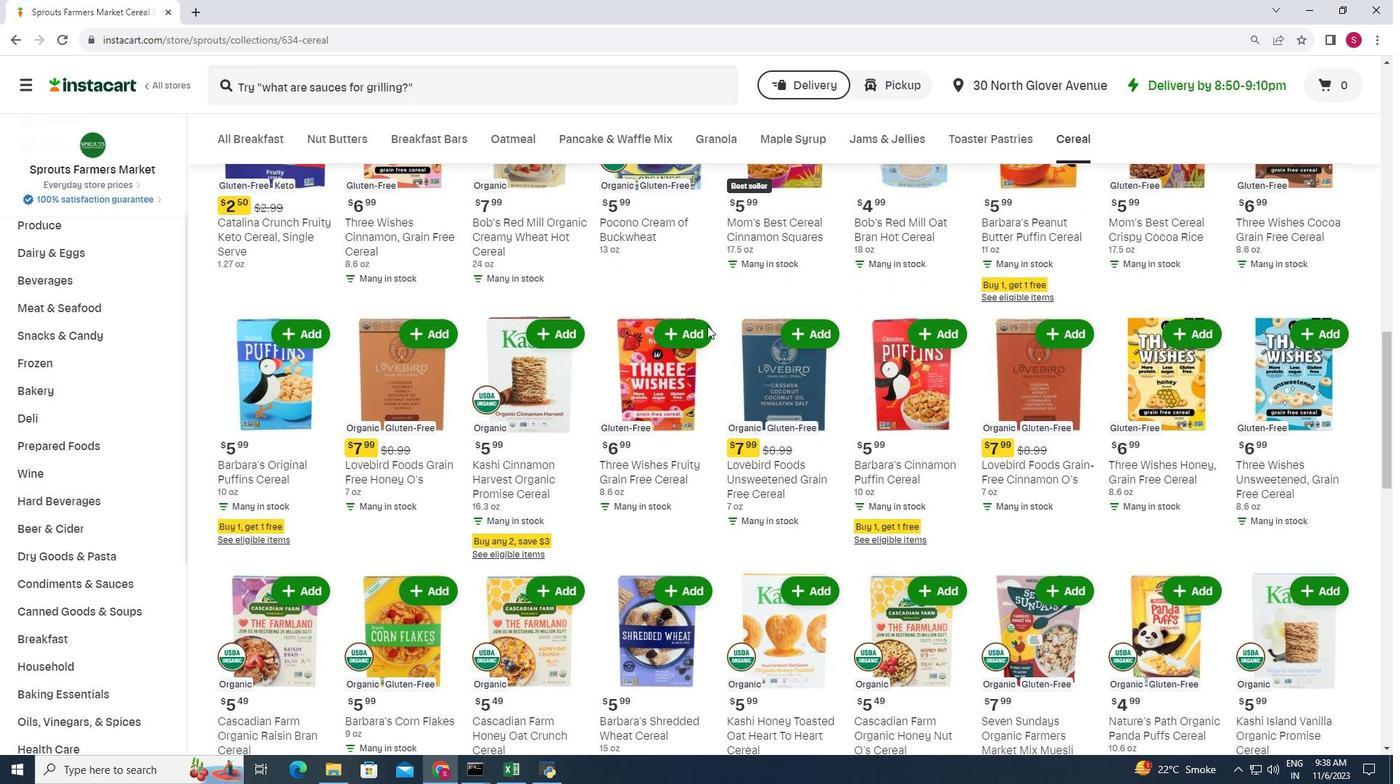 
Action: Mouse scrolled (707, 325) with delta (0, 0)
Screenshot: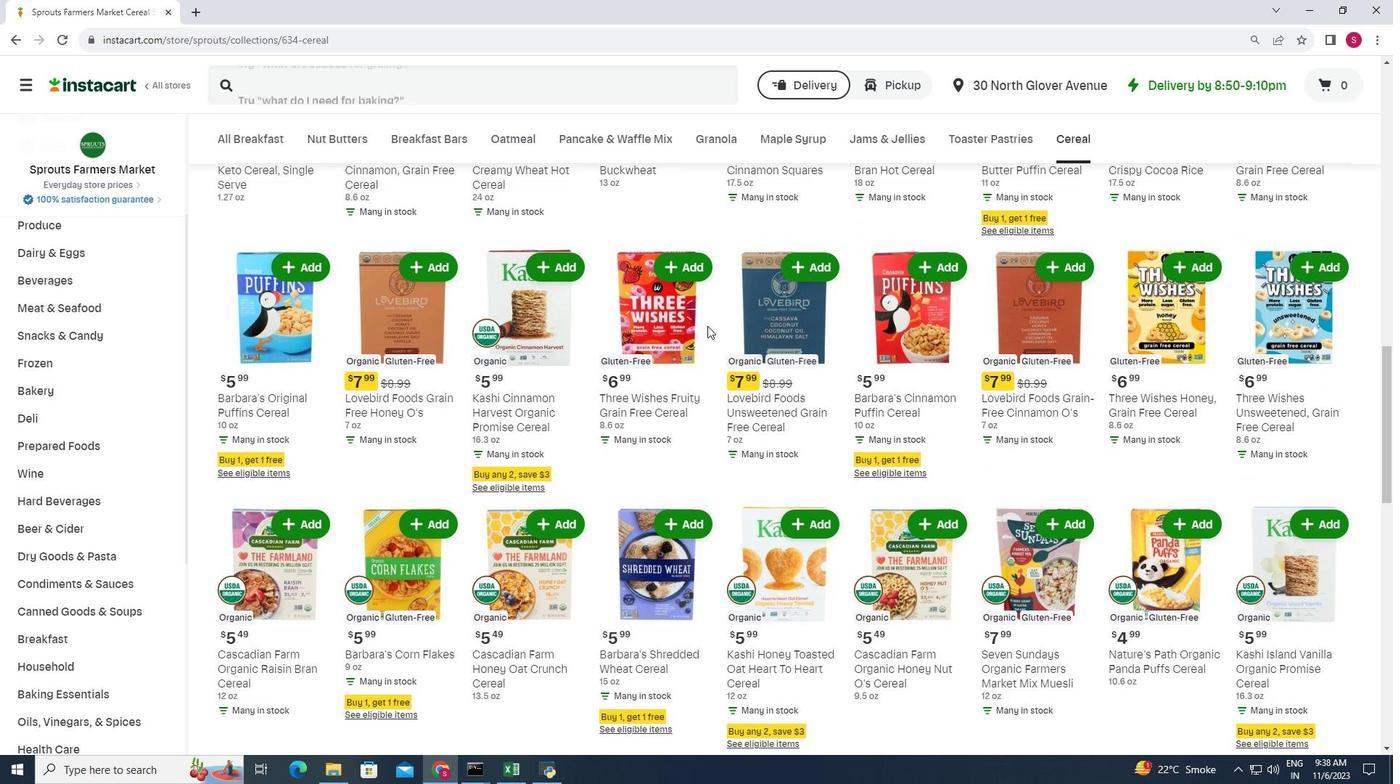 
Action: Mouse scrolled (707, 325) with delta (0, 0)
Screenshot: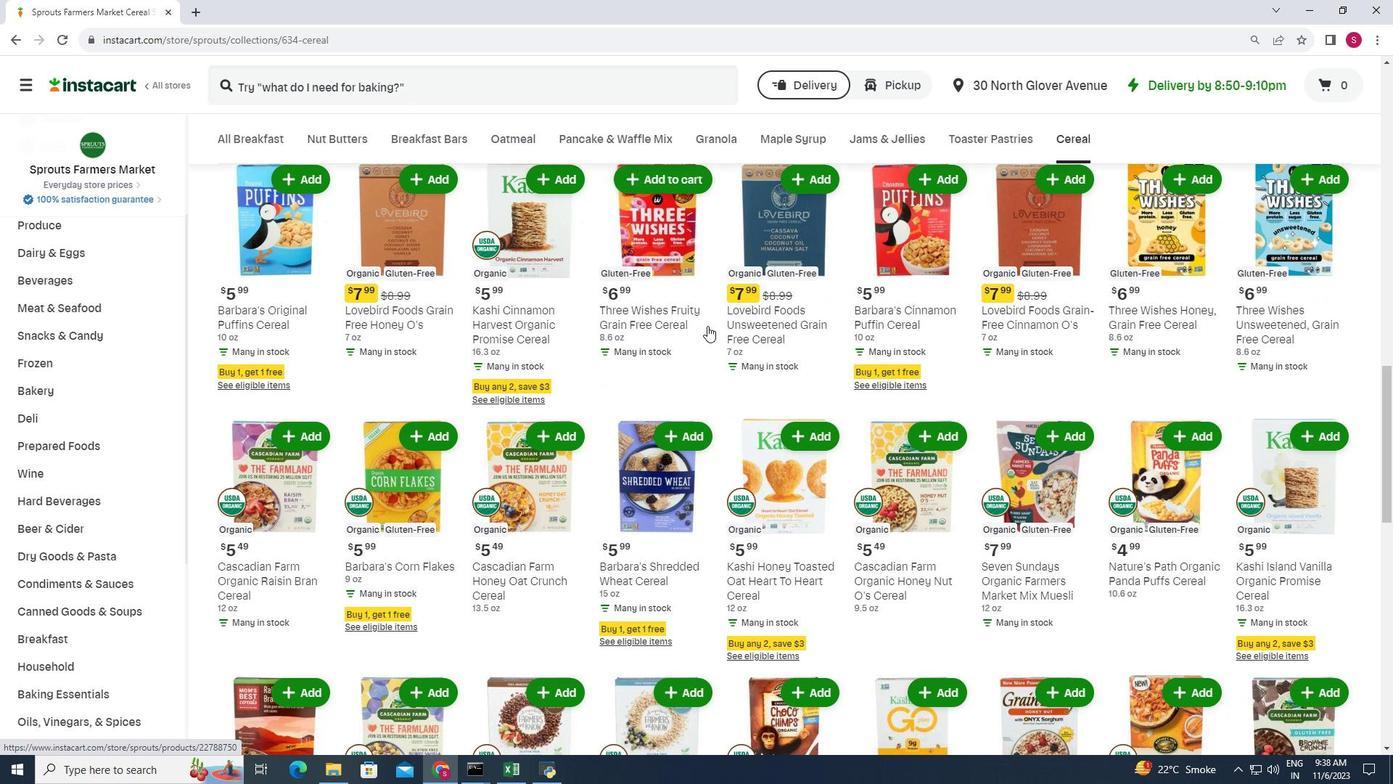 
Action: Mouse scrolled (707, 325) with delta (0, 0)
Screenshot: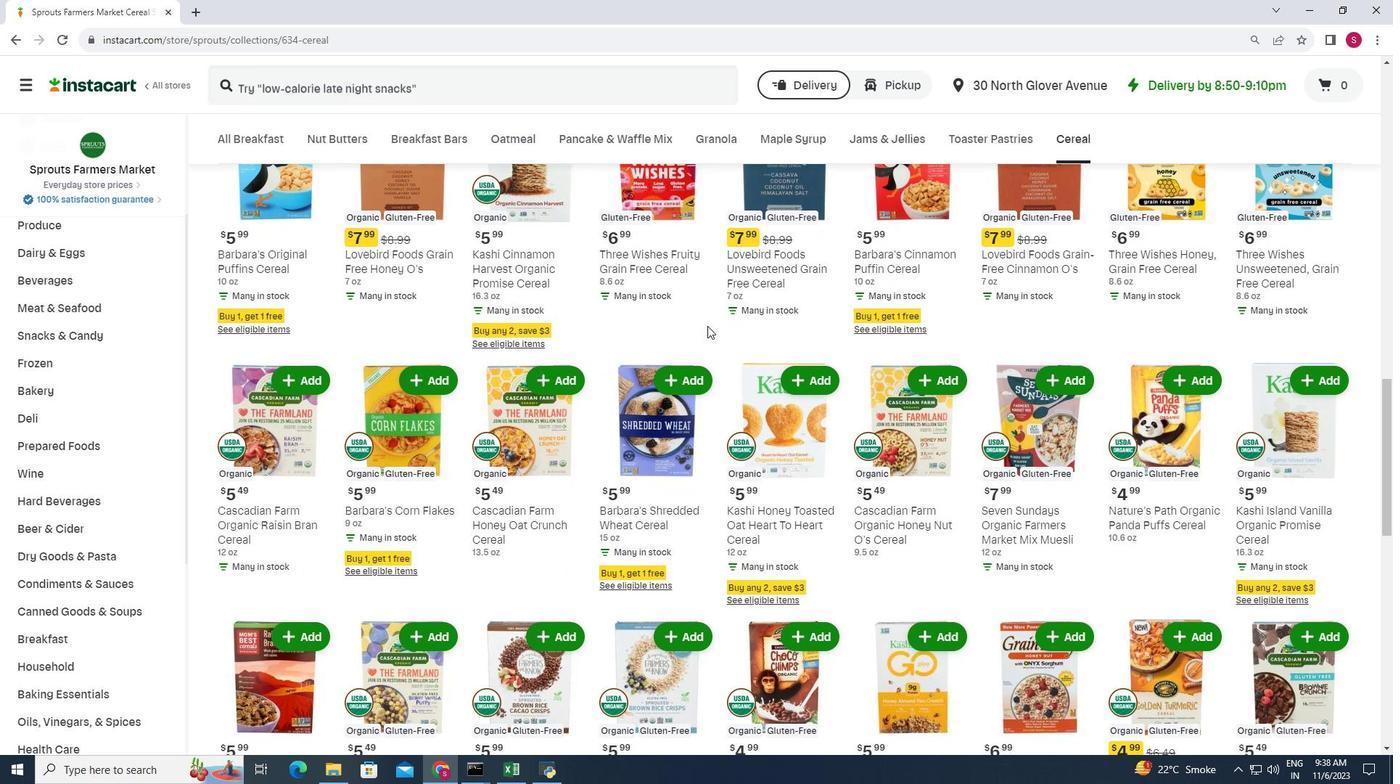 
Action: Mouse moved to (699, 333)
Screenshot: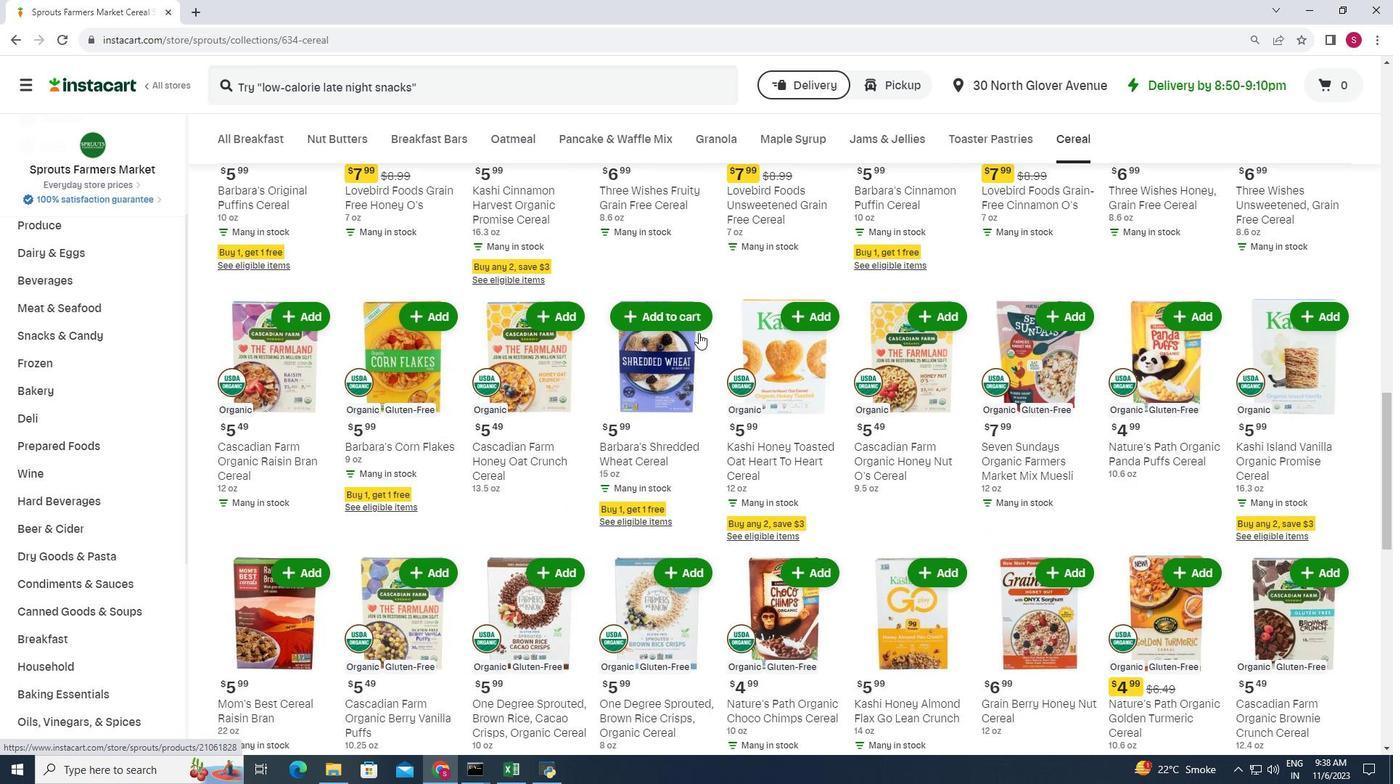 
Action: Mouse scrolled (699, 332) with delta (0, 0)
Screenshot: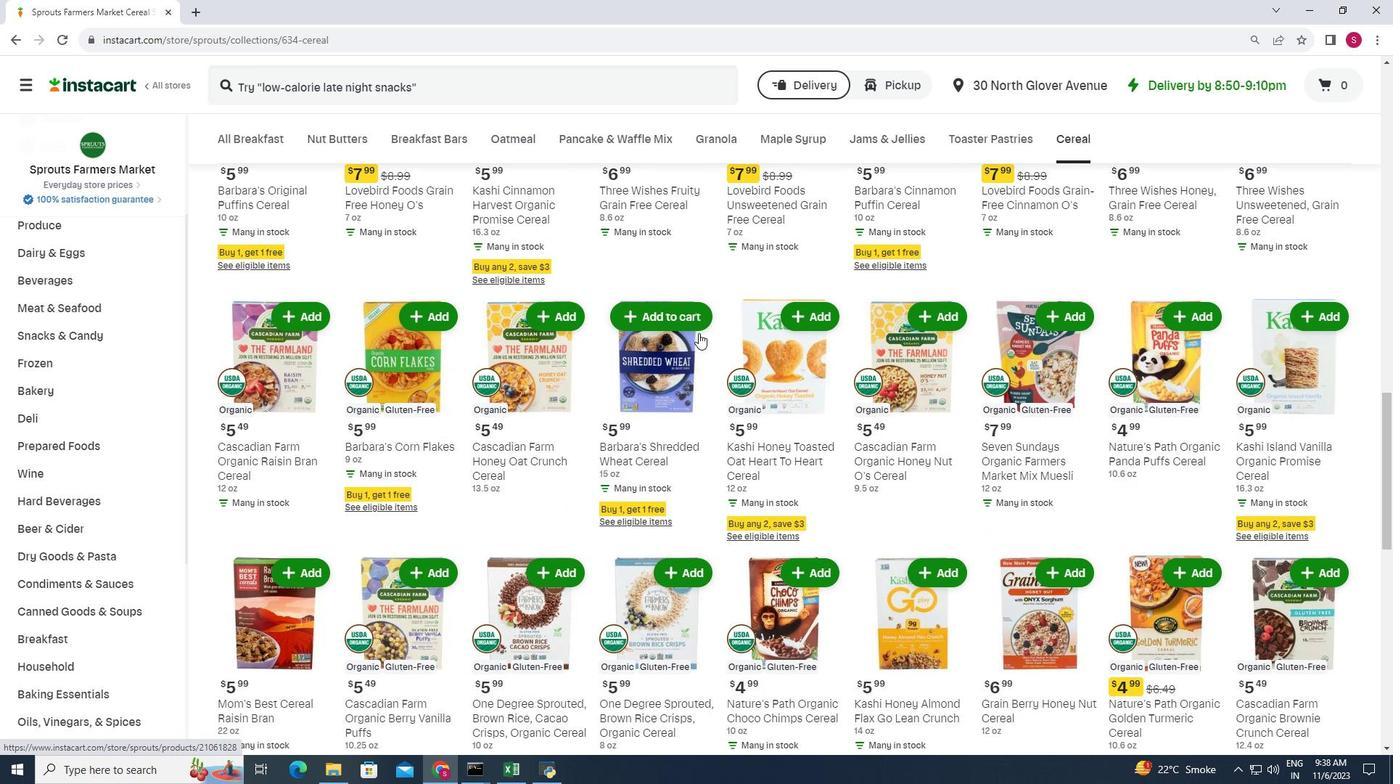 
Action: Mouse moved to (707, 341)
Screenshot: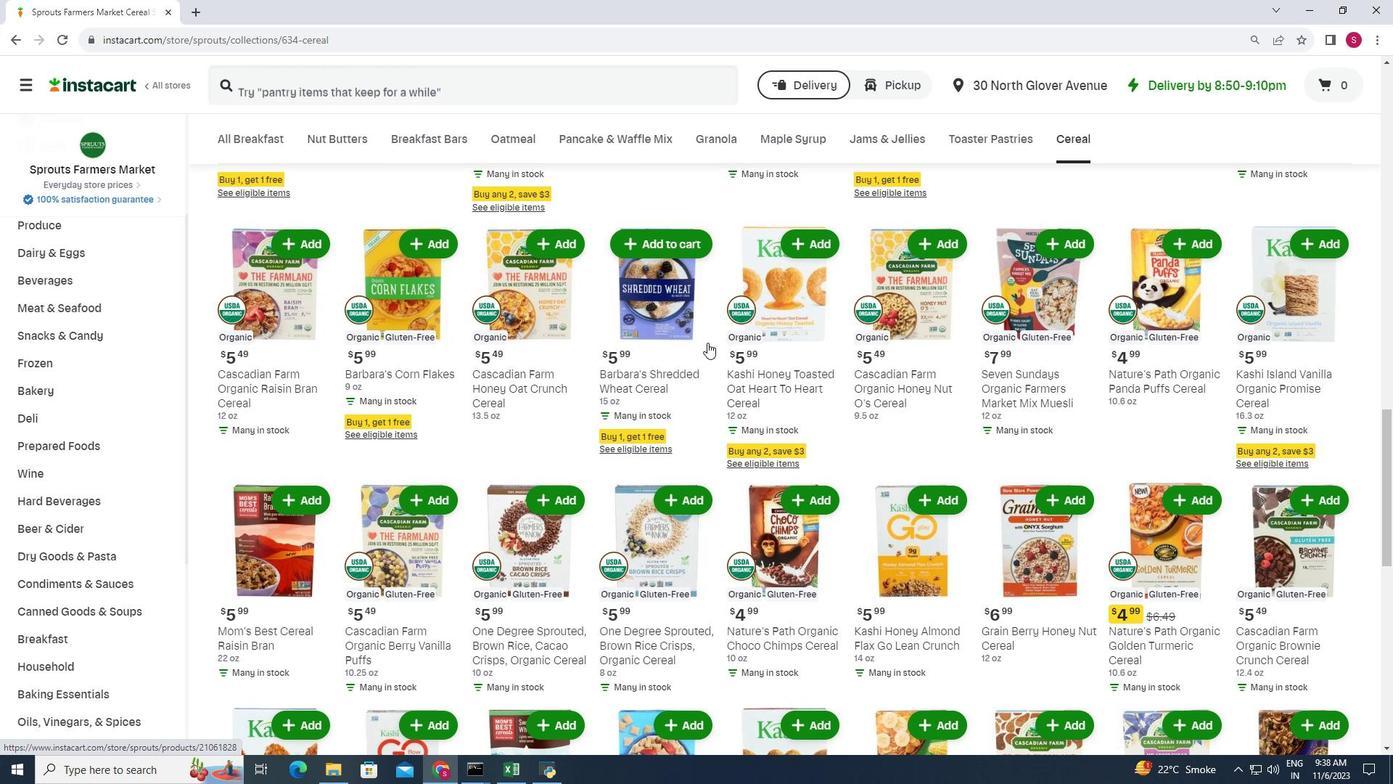 
Action: Mouse scrolled (707, 341) with delta (0, 0)
Screenshot: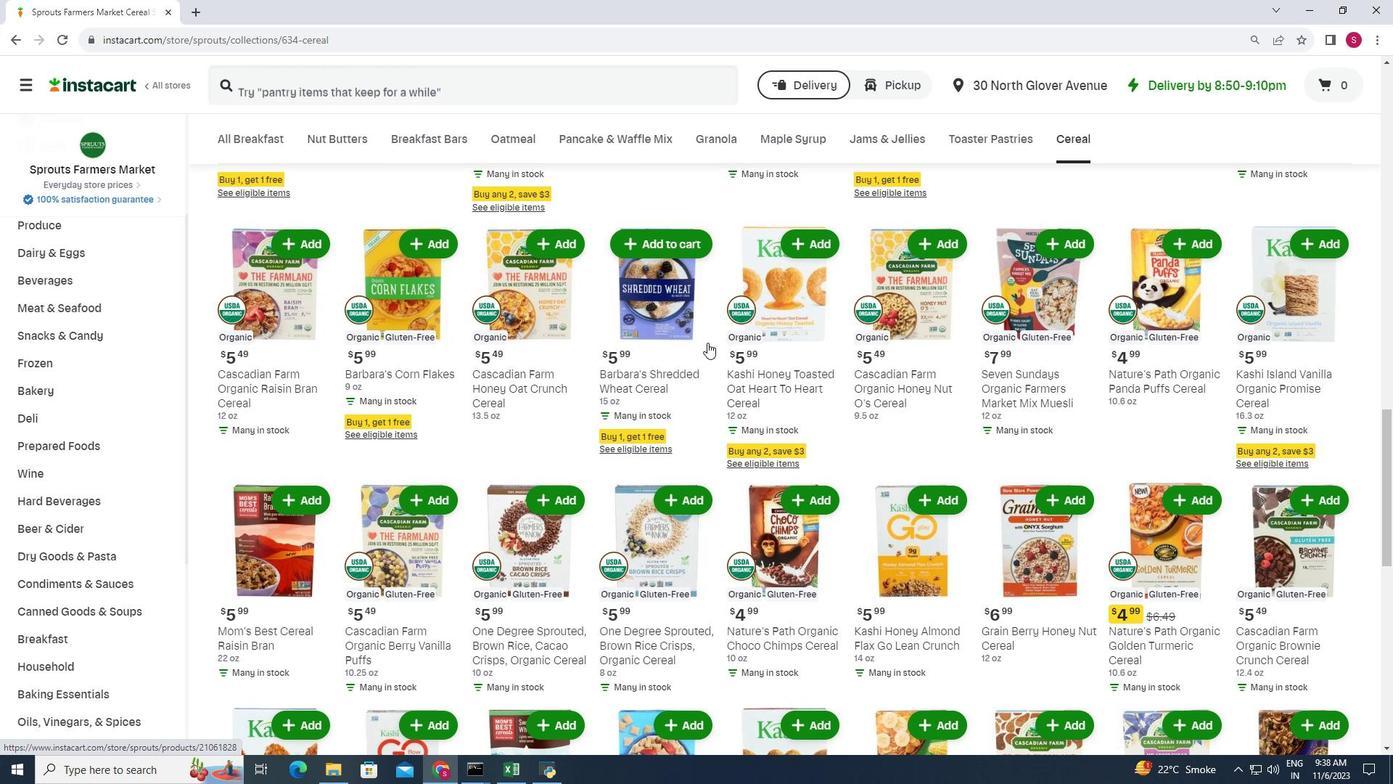 
Action: Mouse moved to (711, 341)
Screenshot: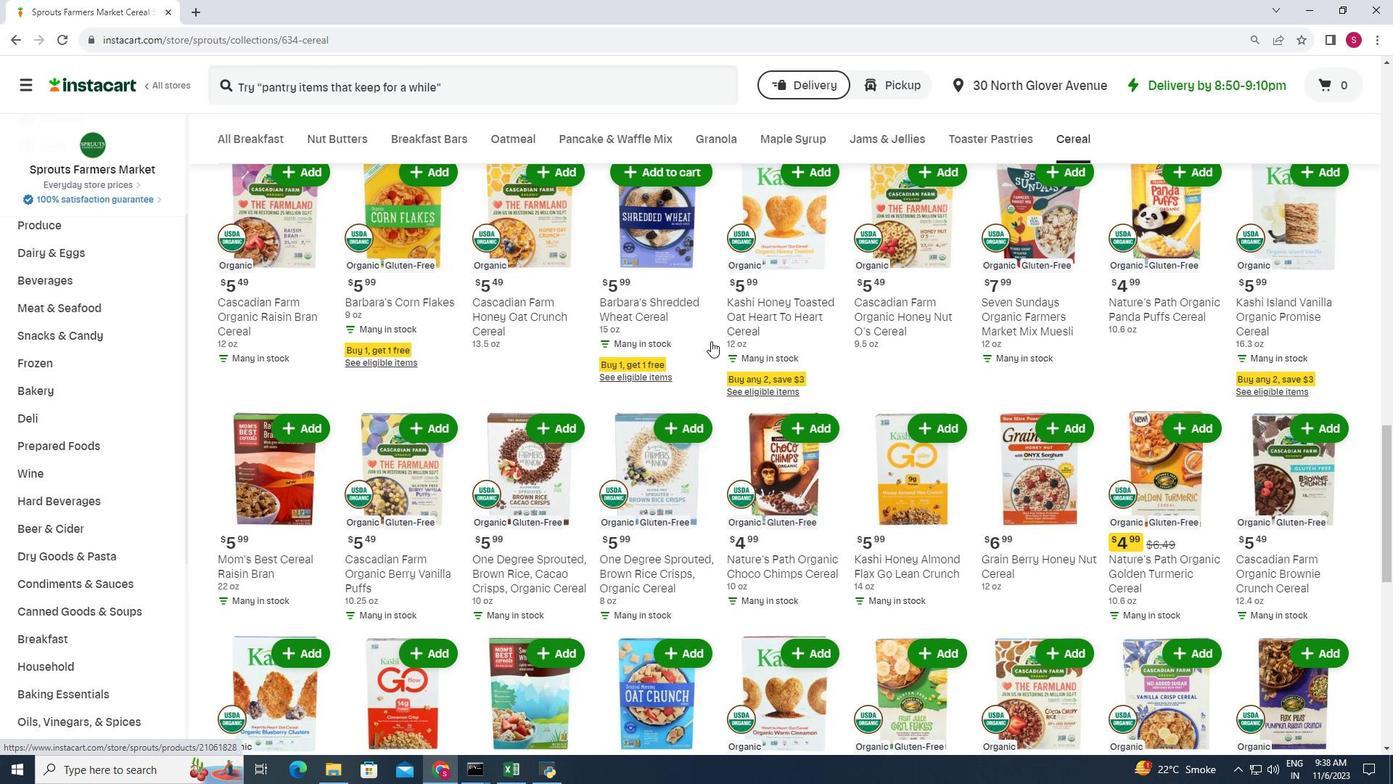 
Action: Mouse scrolled (711, 340) with delta (0, 0)
Screenshot: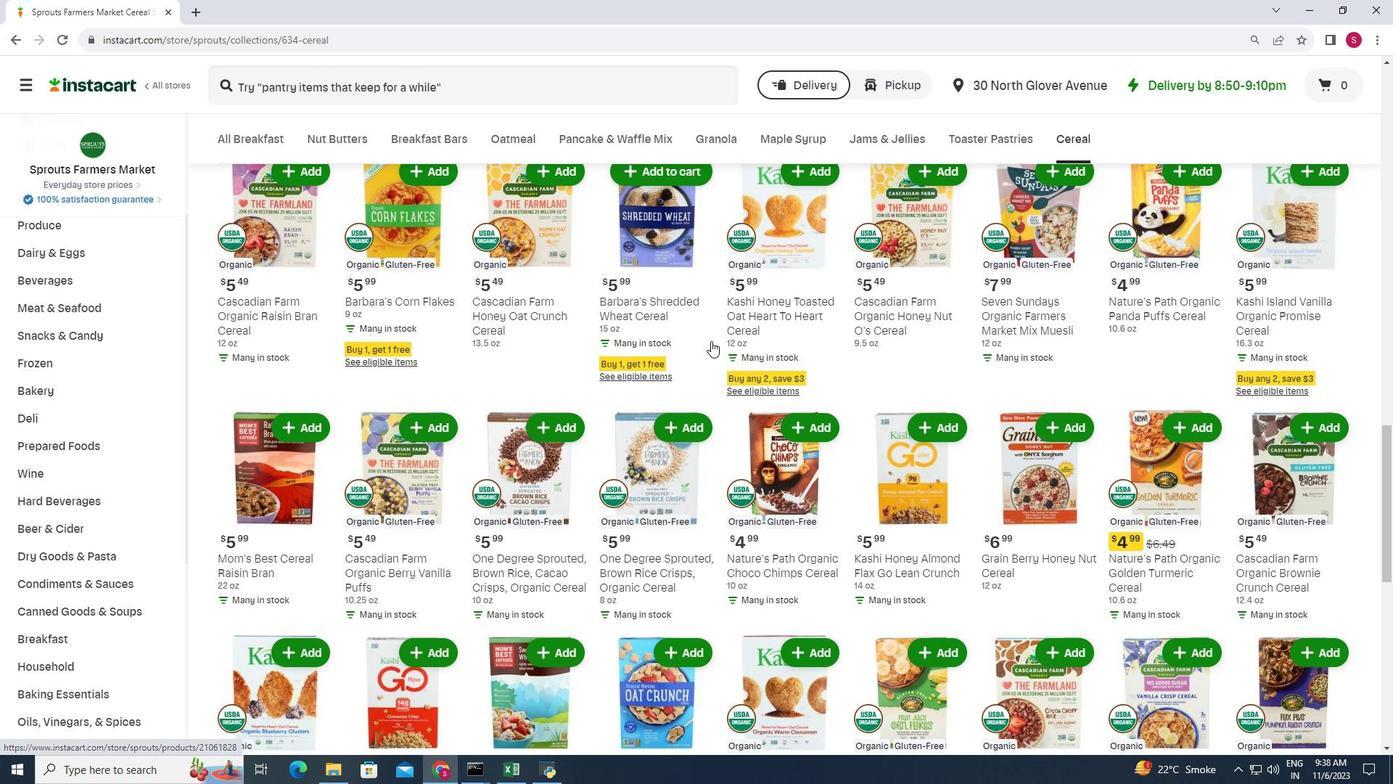 
Action: Mouse moved to (301, 352)
Screenshot: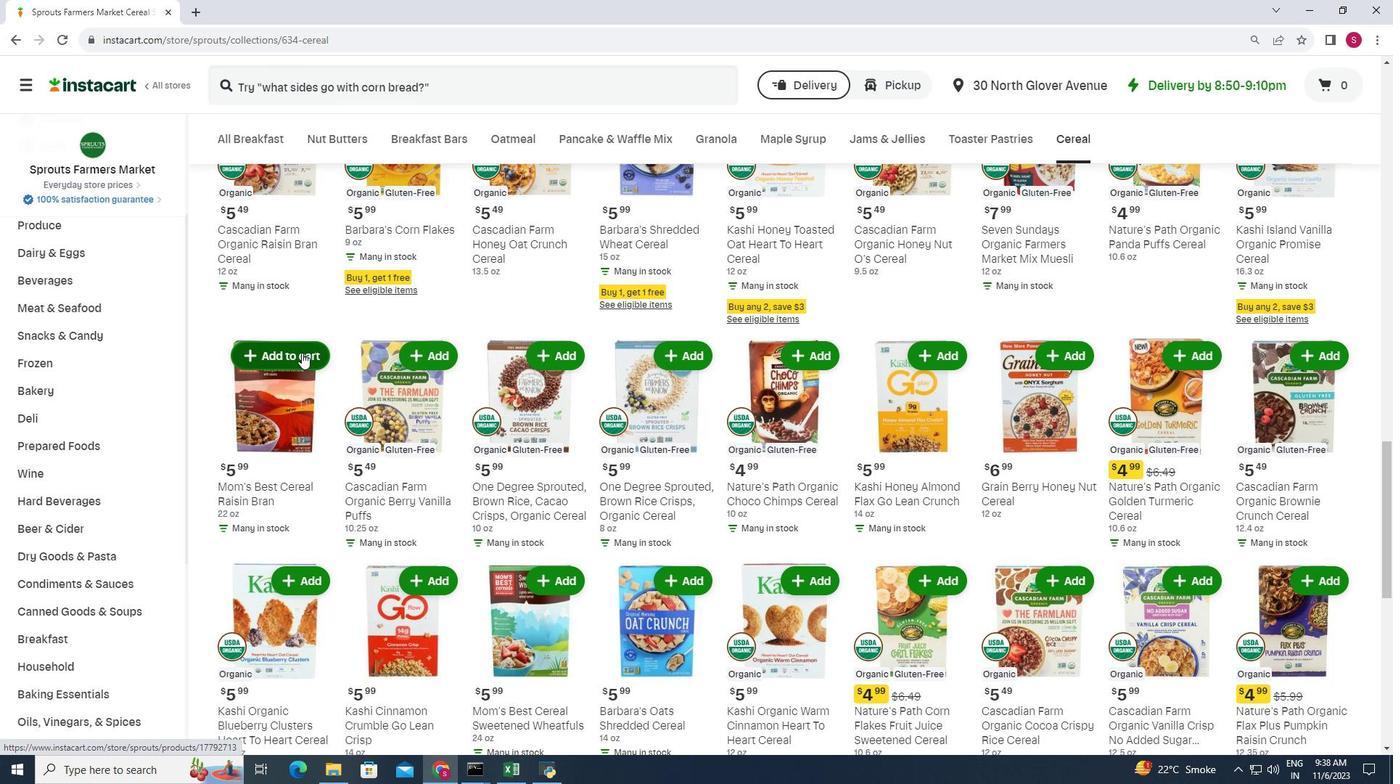 
Action: Mouse pressed left at (301, 352)
Screenshot: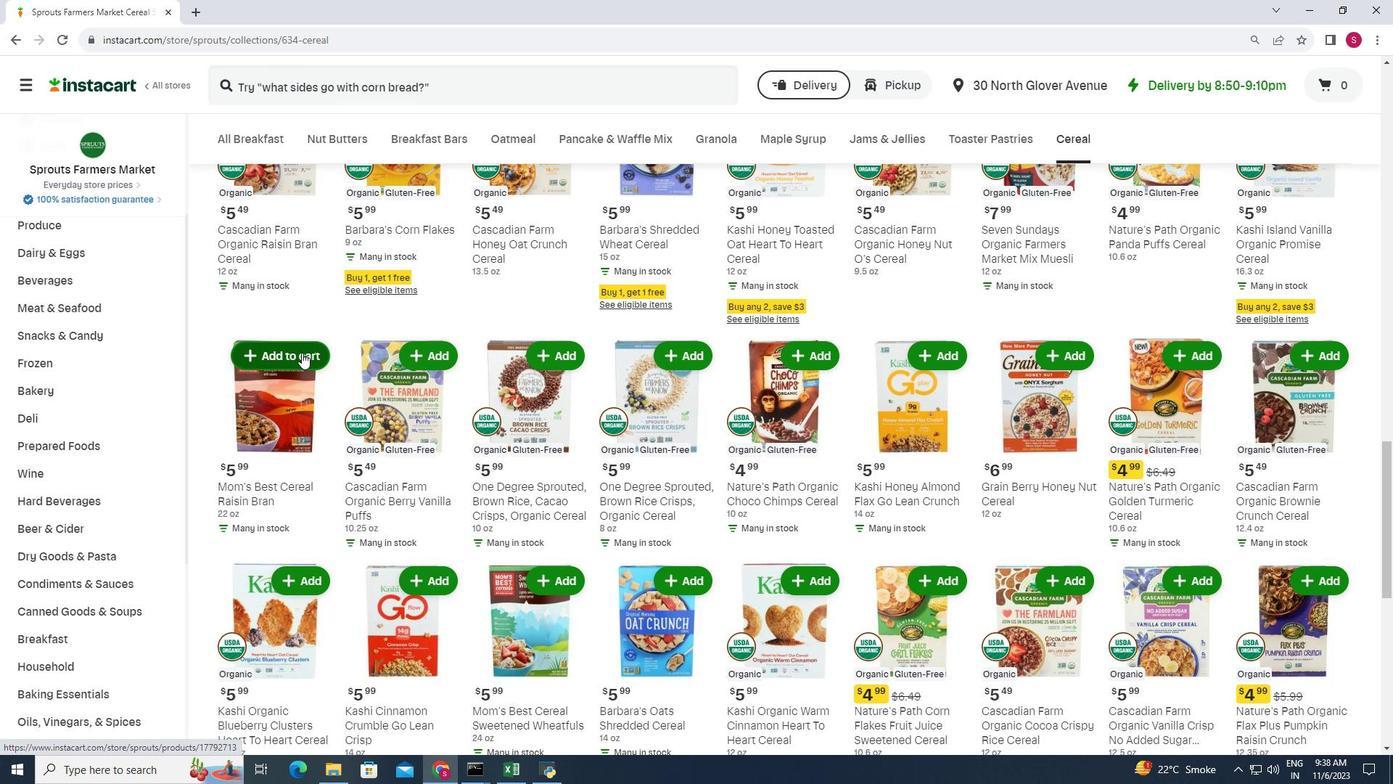 
Action: Mouse moved to (288, 327)
Screenshot: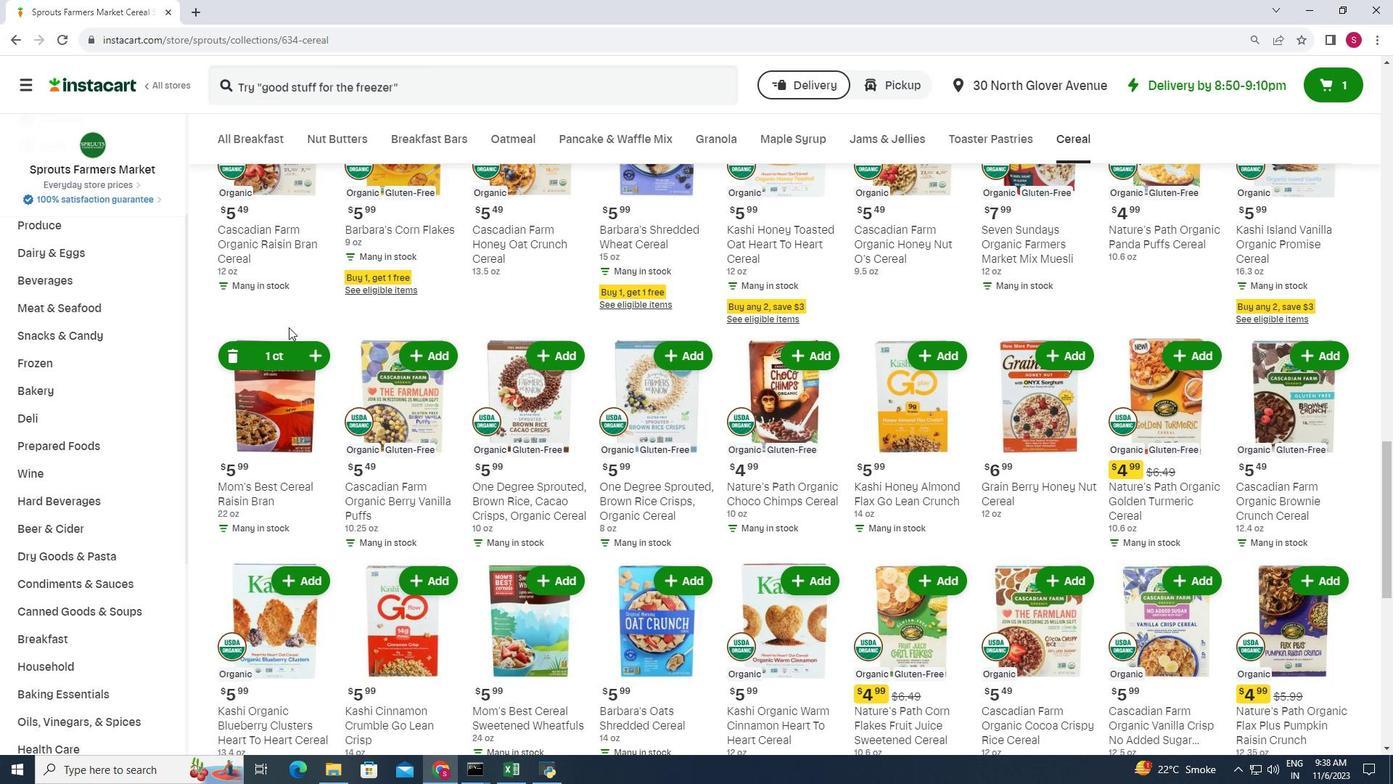 
